 Task: Apply the Brilliance Slider to a city night photo to capture the nightlife.
Action: Mouse moved to (1231, 639)
Screenshot: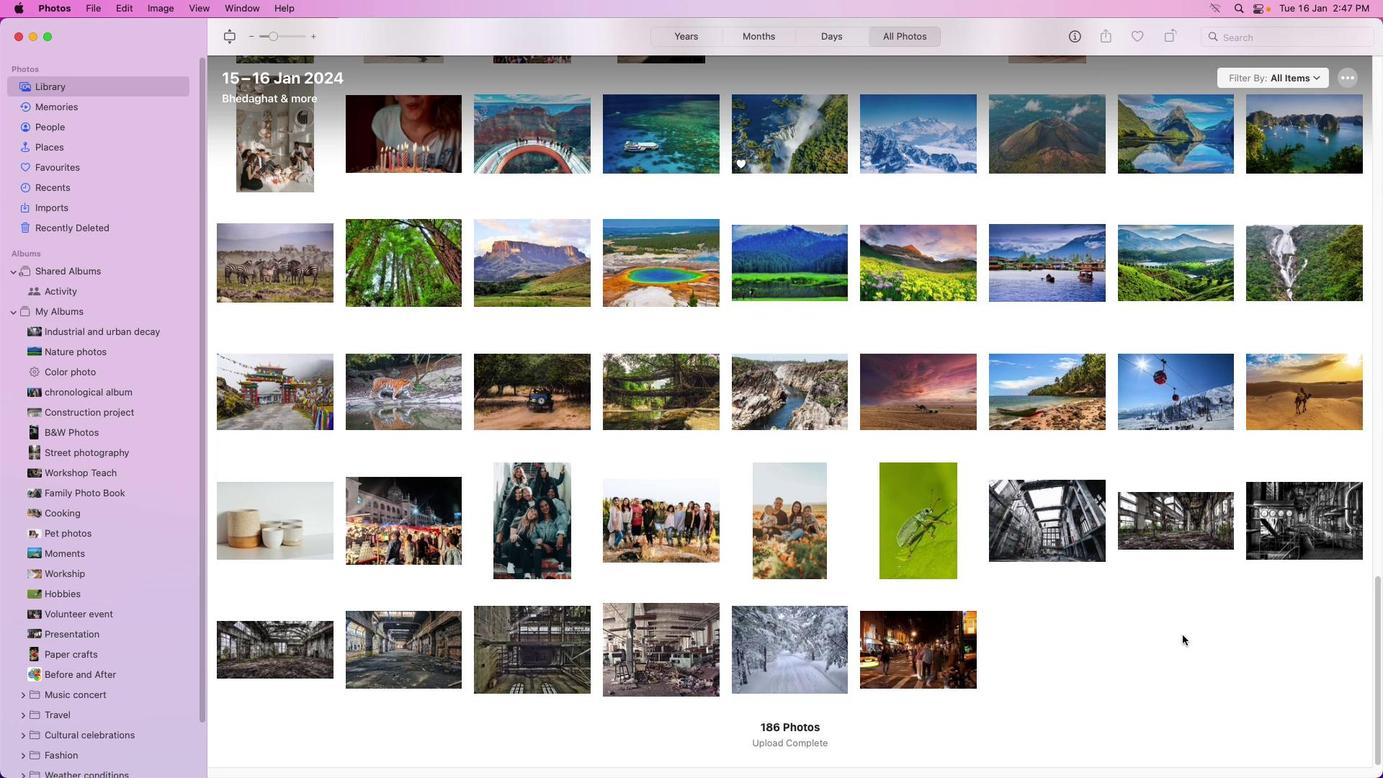 
Action: Mouse pressed left at (1231, 639)
Screenshot: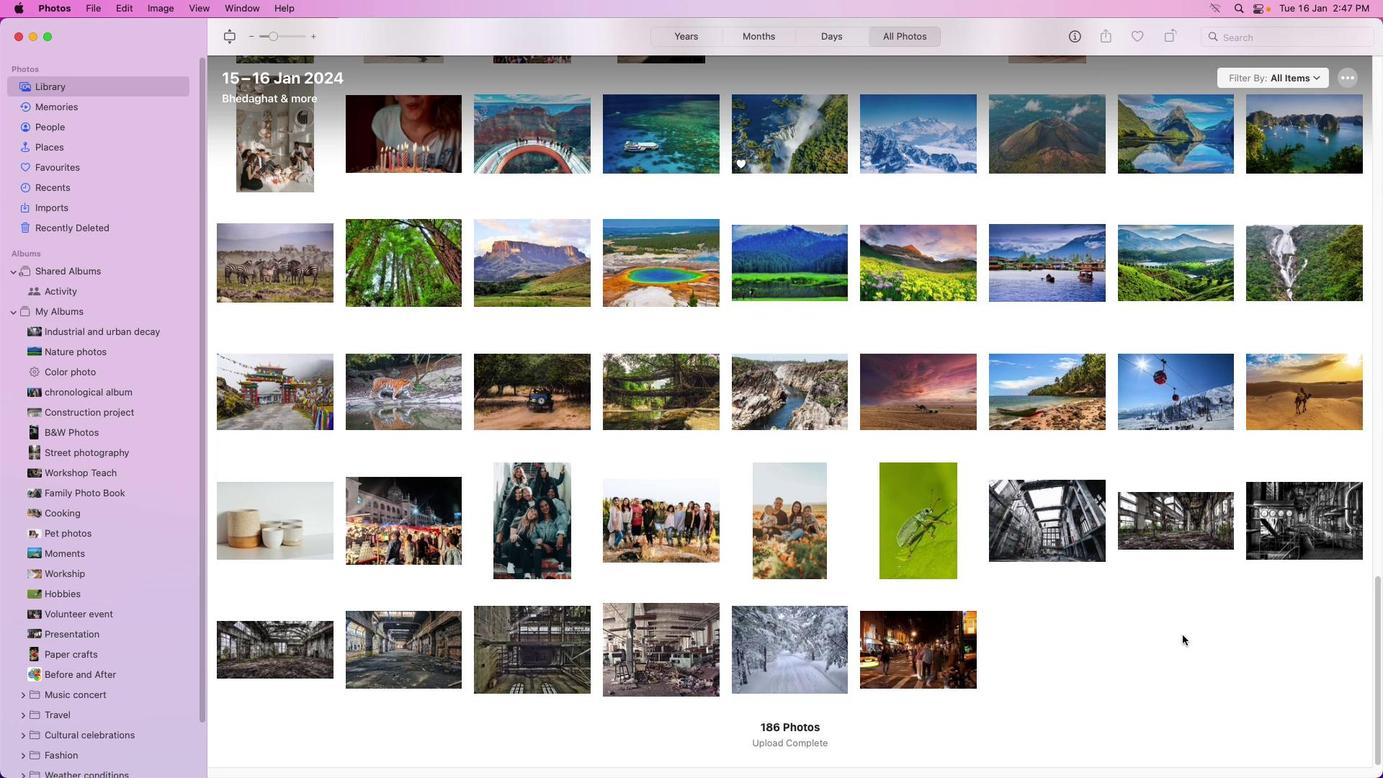 
Action: Mouse moved to (960, 652)
Screenshot: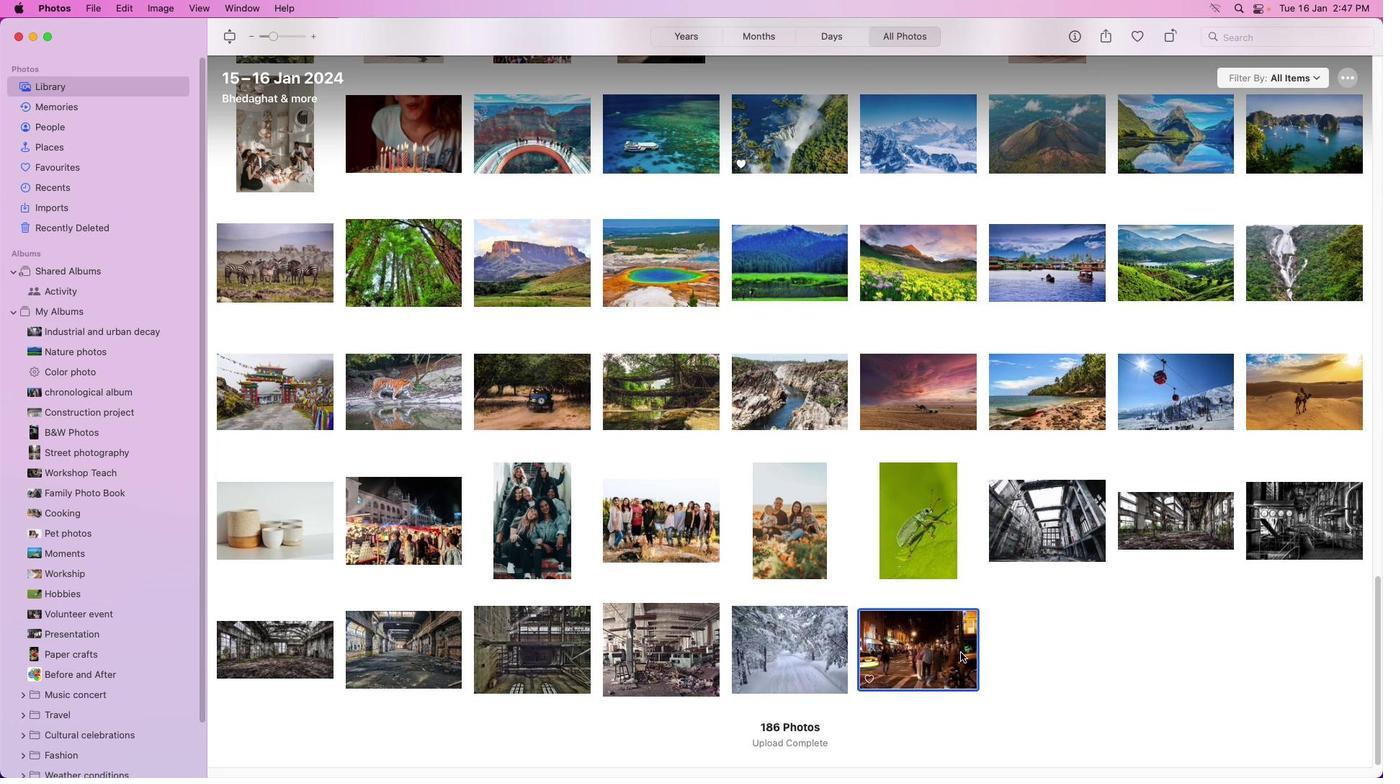 
Action: Mouse pressed left at (960, 652)
Screenshot: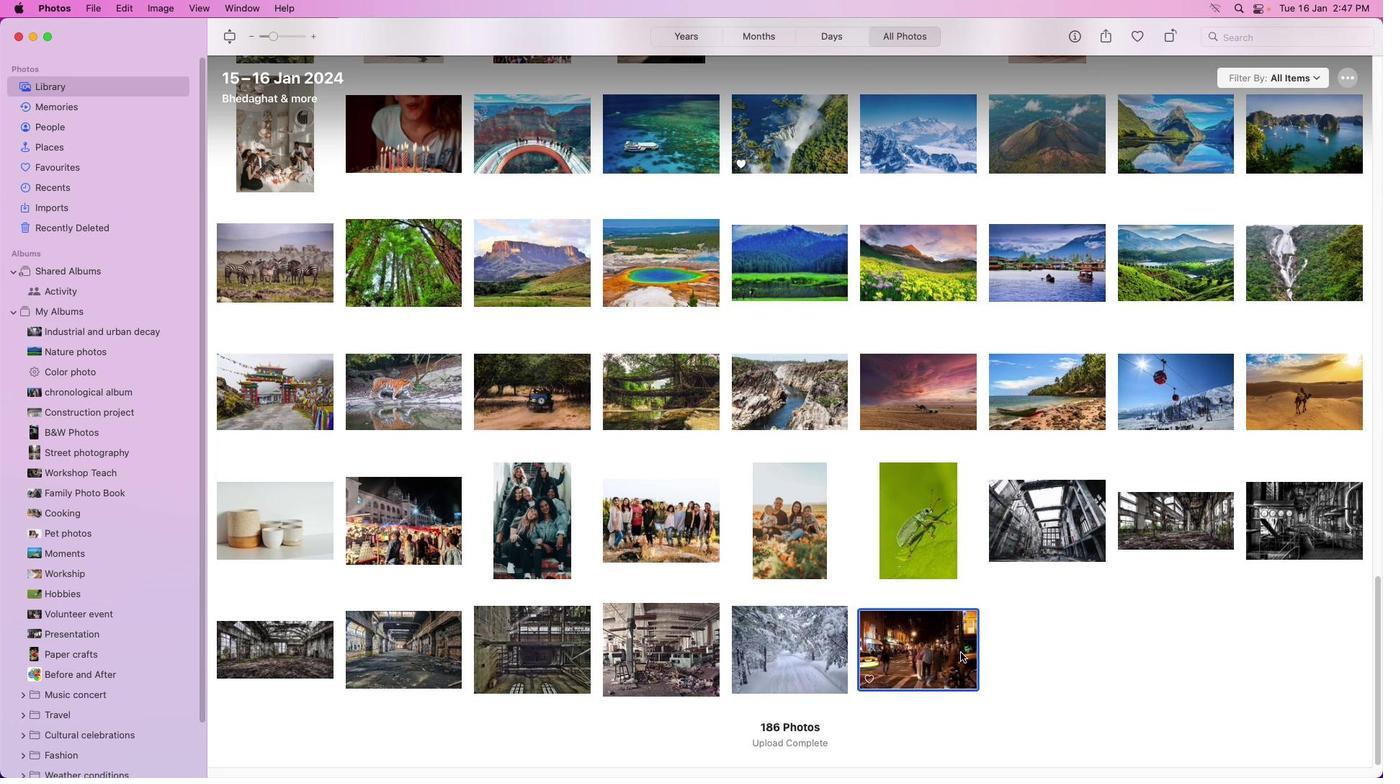 
Action: Mouse pressed left at (960, 652)
Screenshot: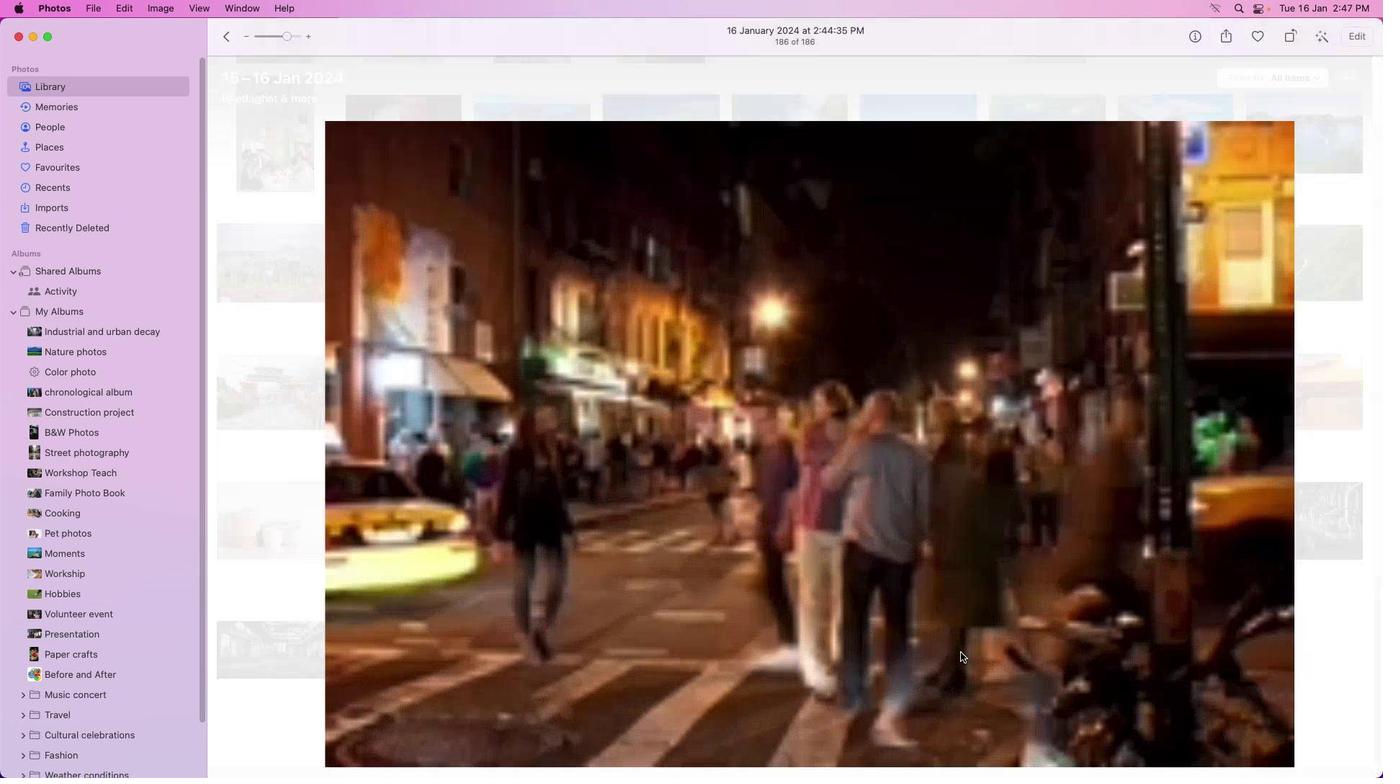 
Action: Mouse pressed left at (960, 652)
Screenshot: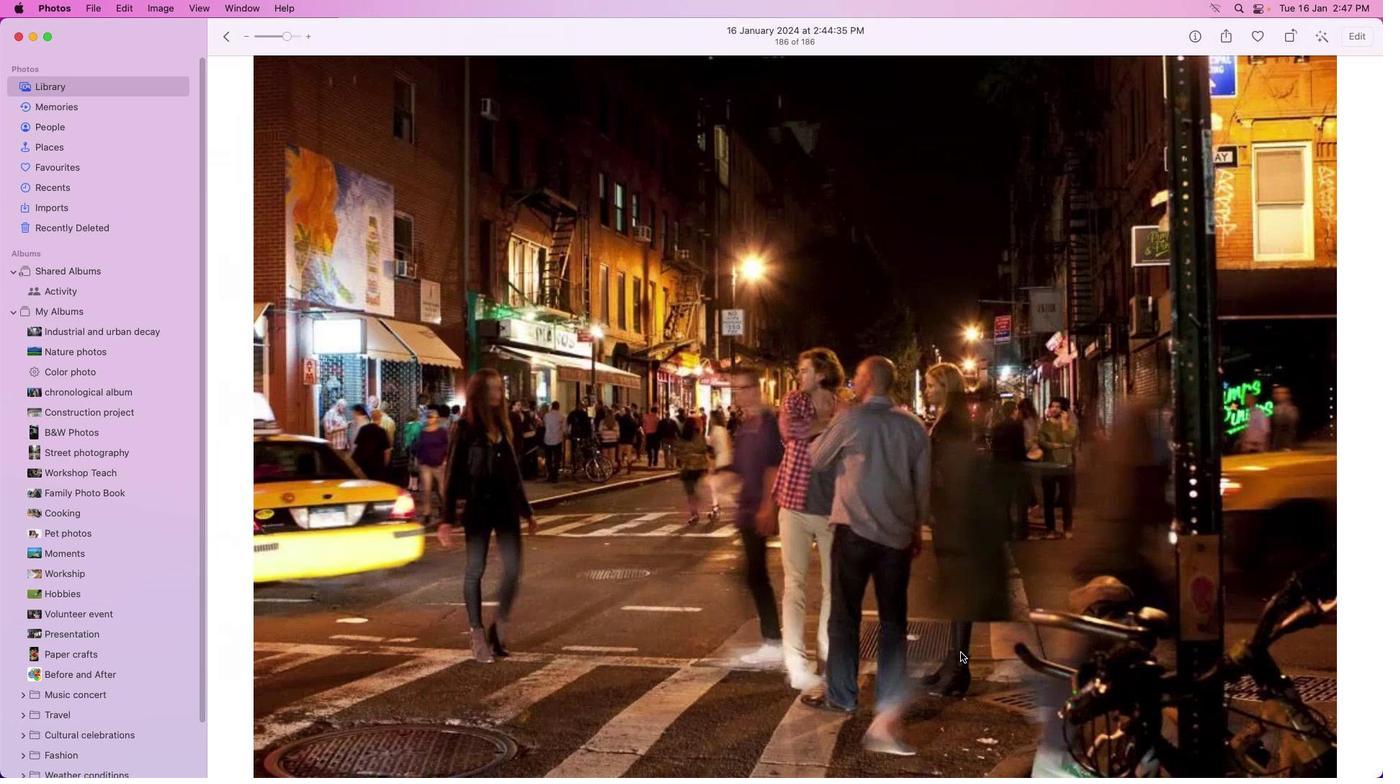 
Action: Mouse moved to (1357, 36)
Screenshot: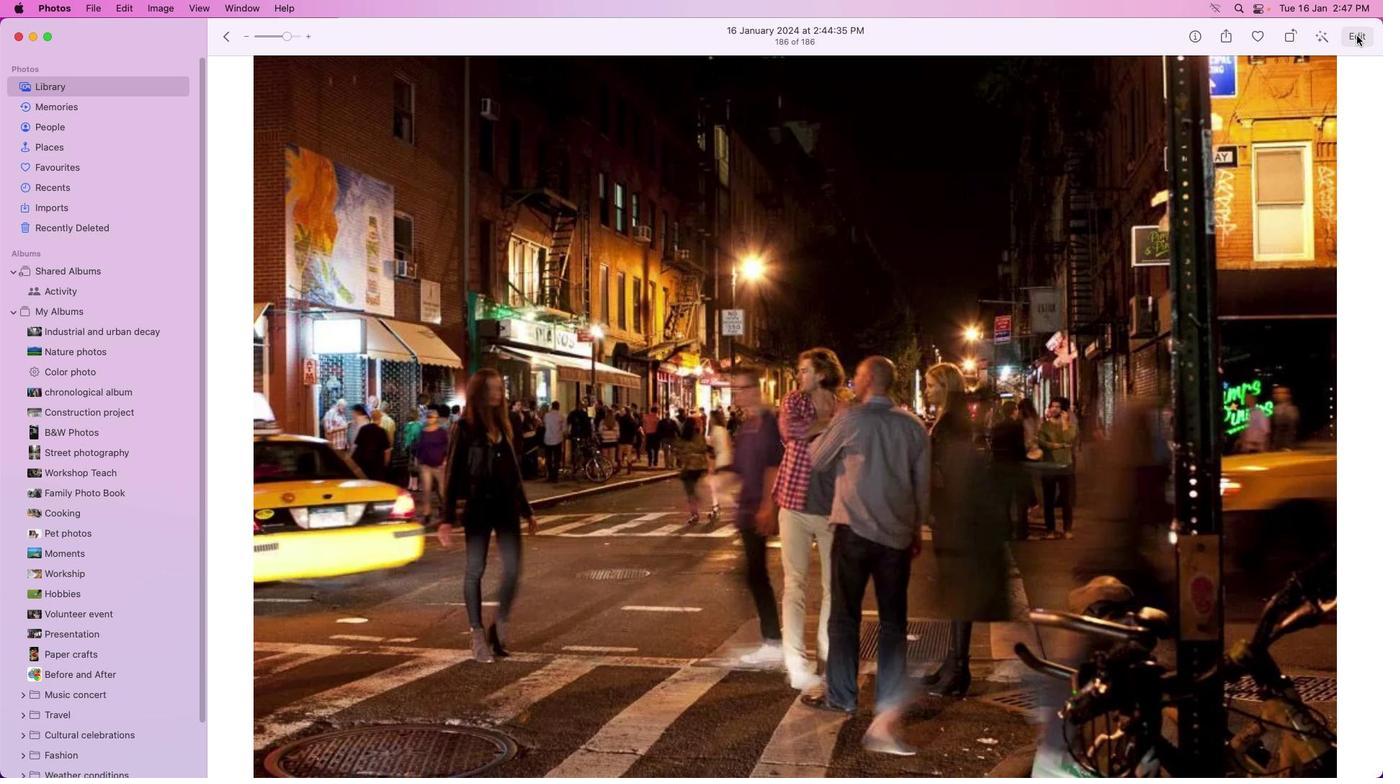 
Action: Mouse pressed left at (1357, 36)
Screenshot: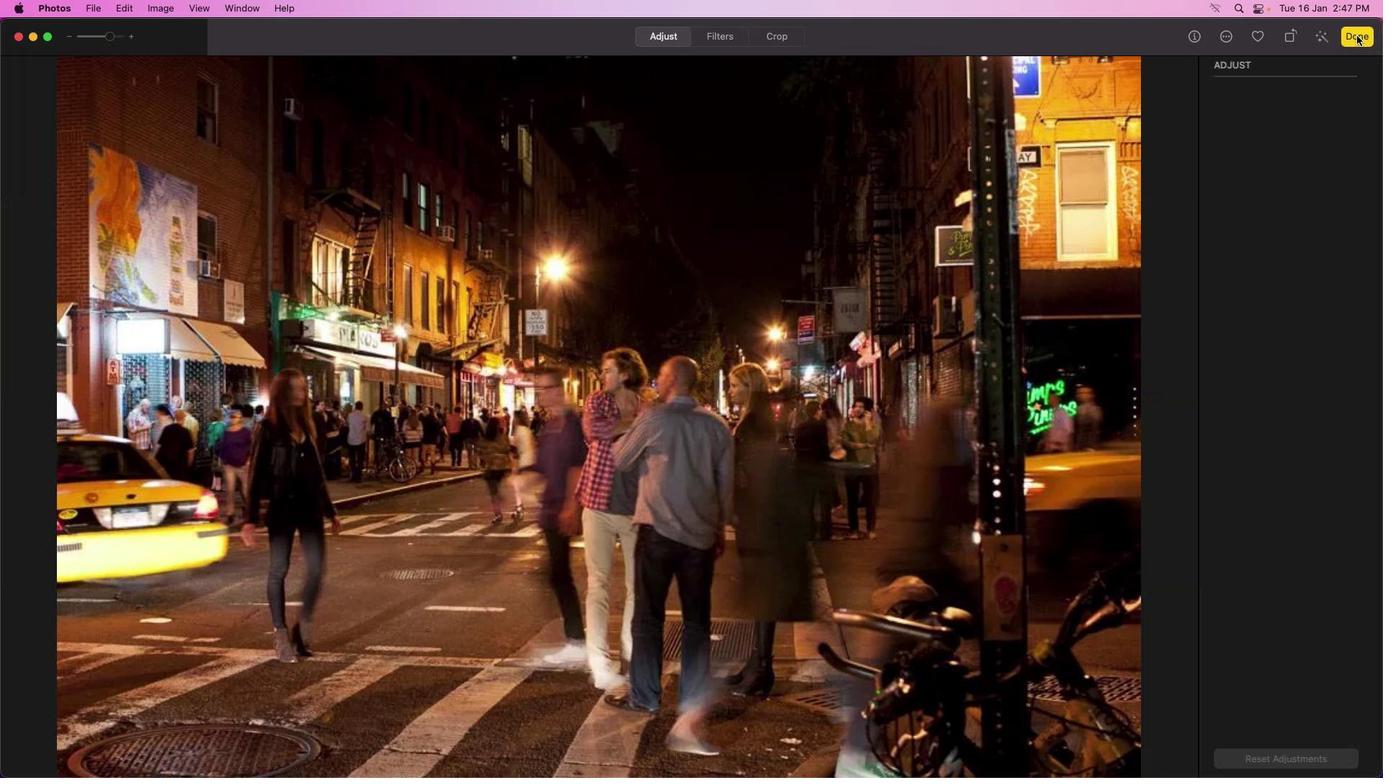 
Action: Mouse moved to (1287, 171)
Screenshot: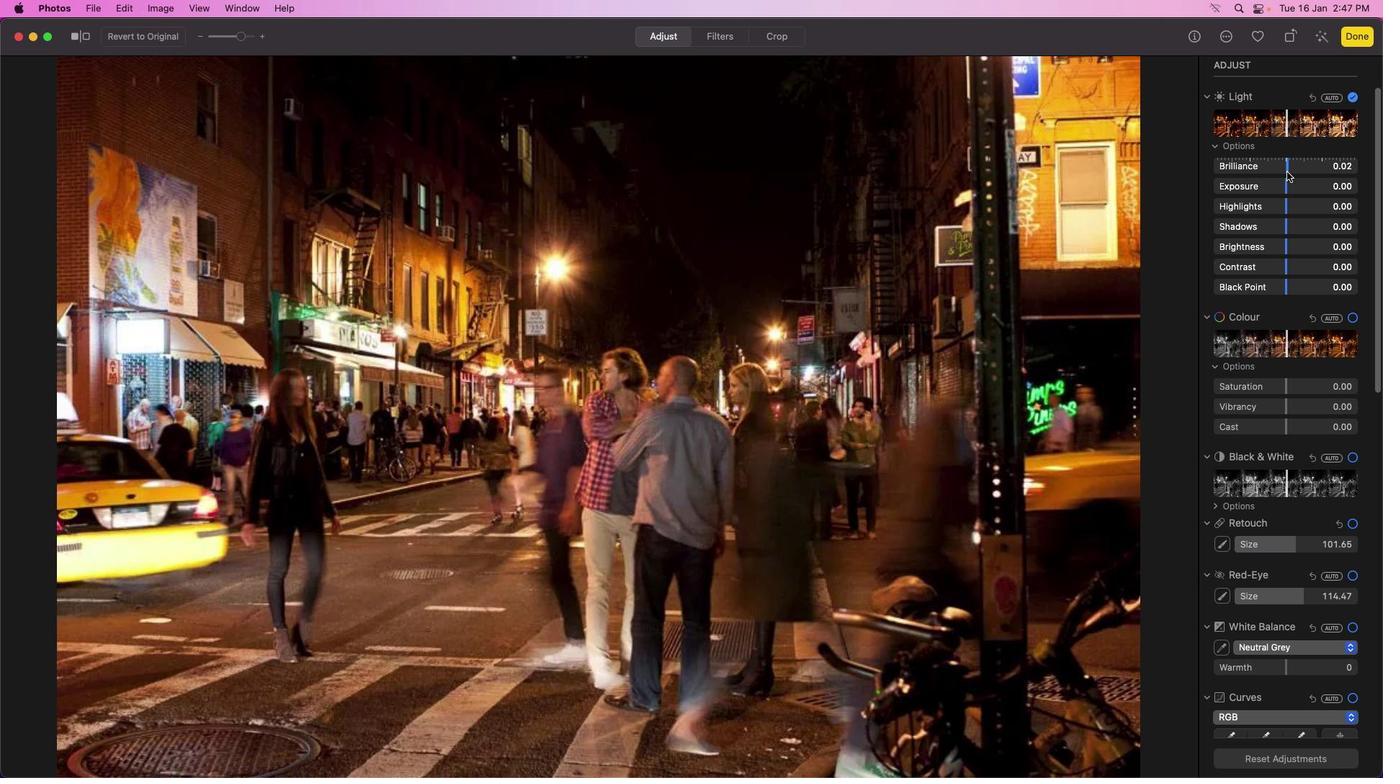 
Action: Mouse pressed left at (1287, 171)
Screenshot: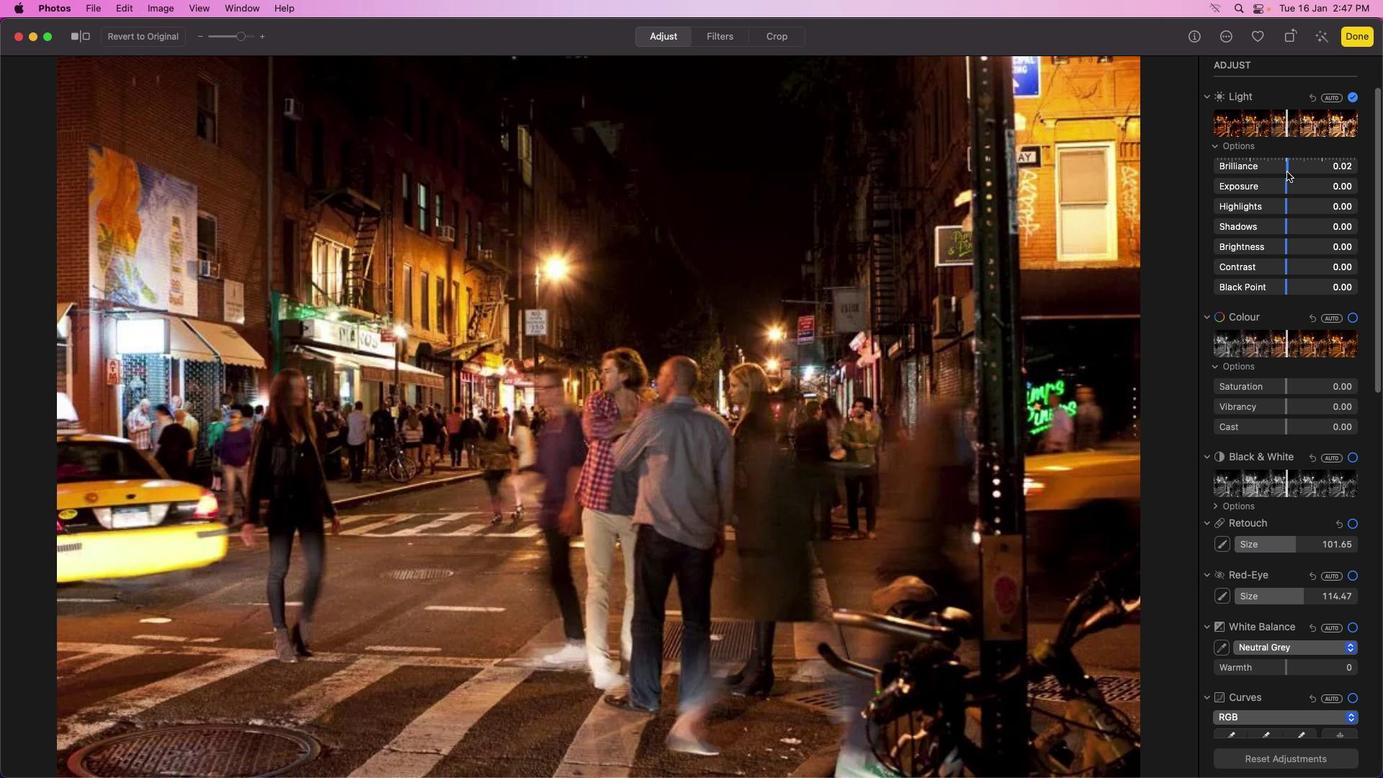 
Action: Mouse moved to (1294, 192)
Screenshot: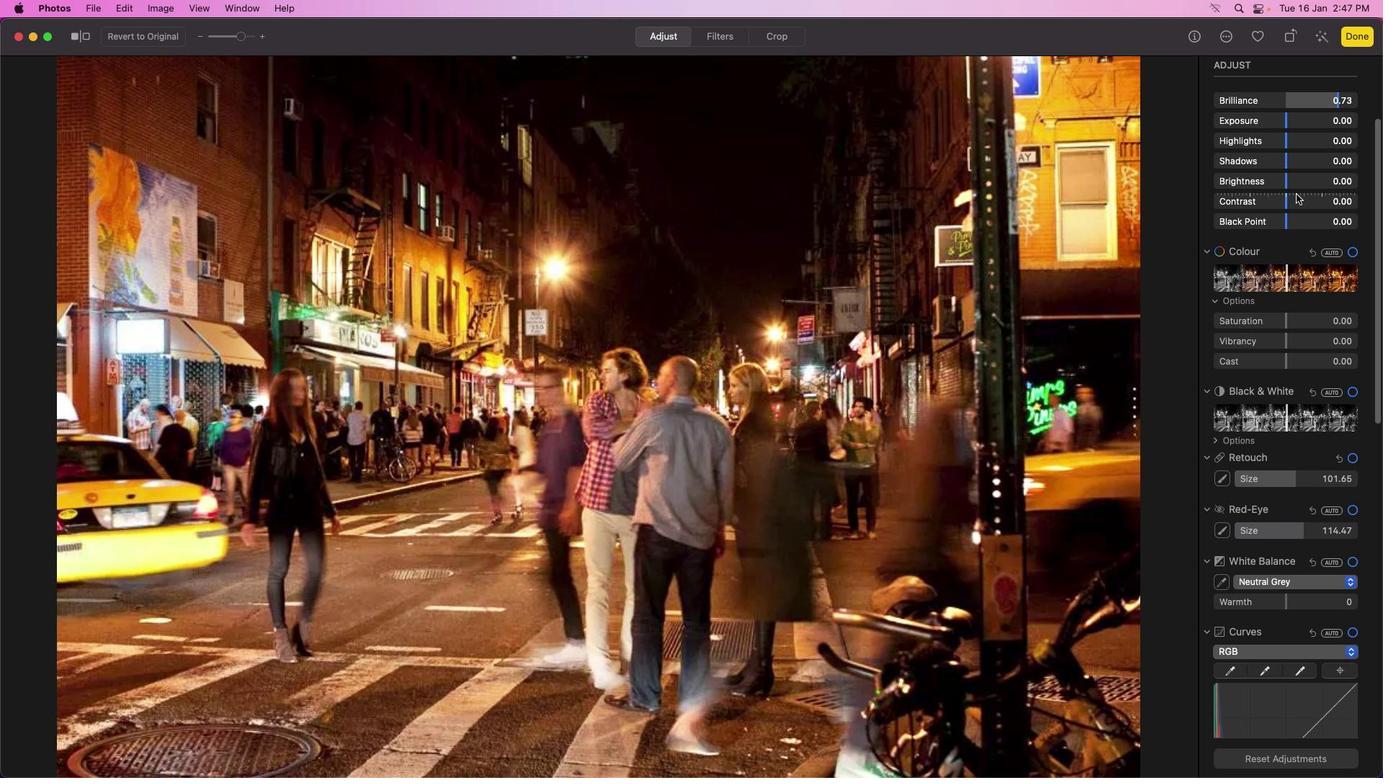 
Action: Mouse scrolled (1294, 192) with delta (0, 0)
Screenshot: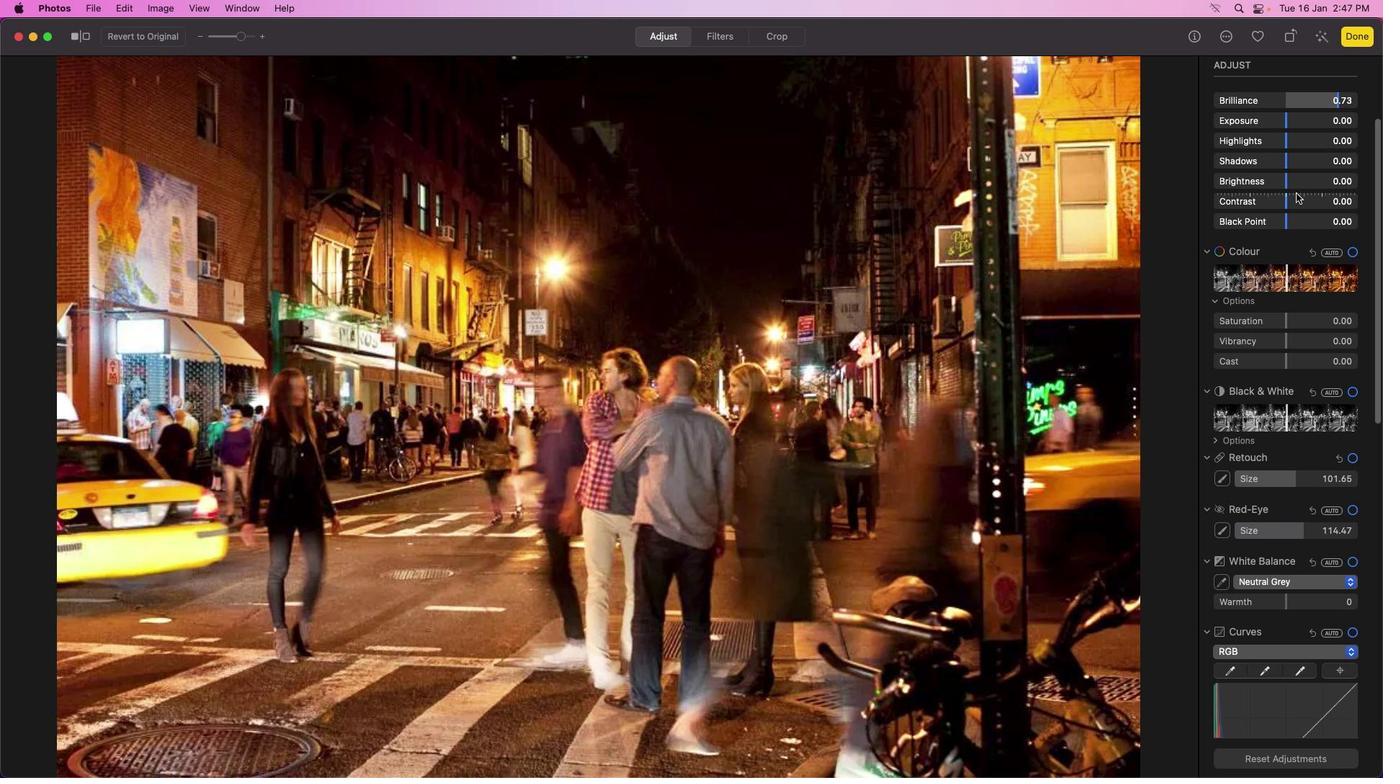 
Action: Mouse moved to (1295, 192)
Screenshot: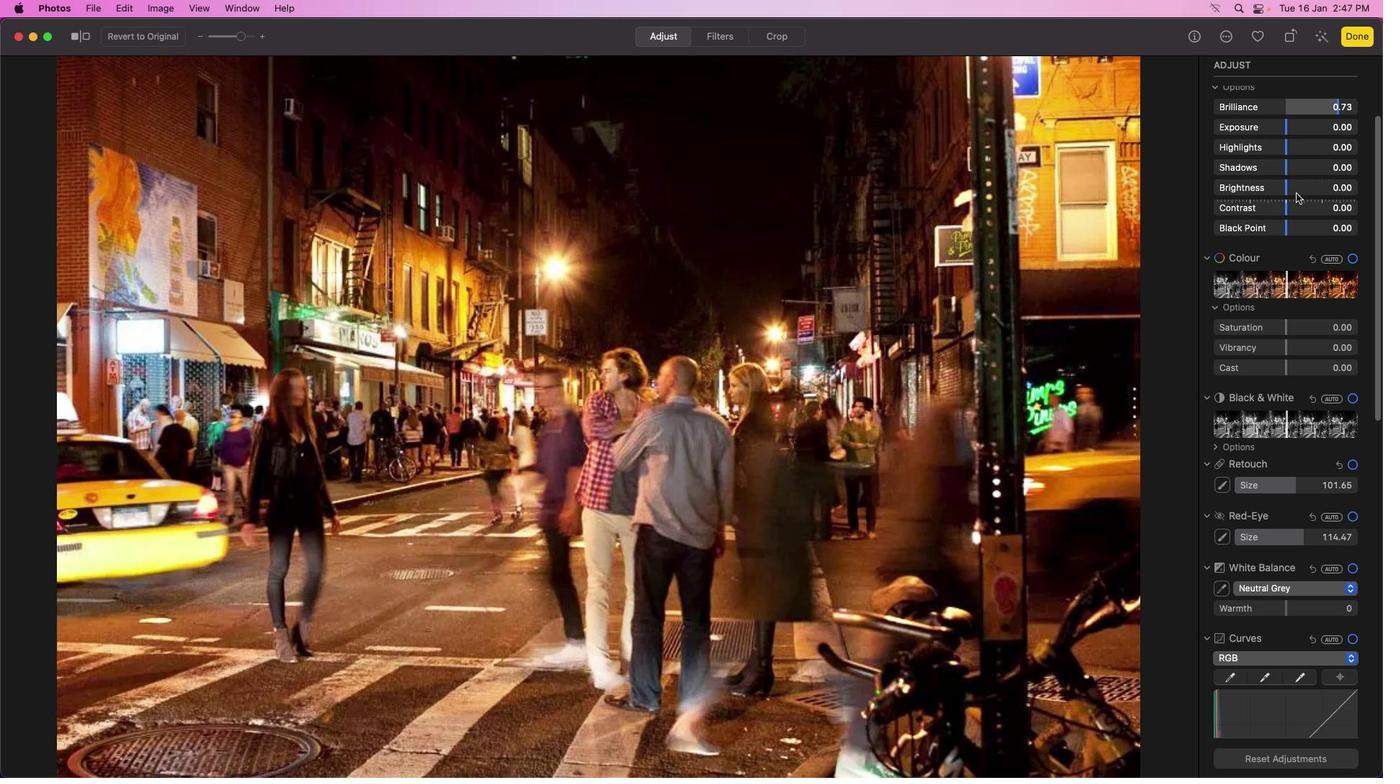 
Action: Mouse scrolled (1295, 192) with delta (0, 0)
Screenshot: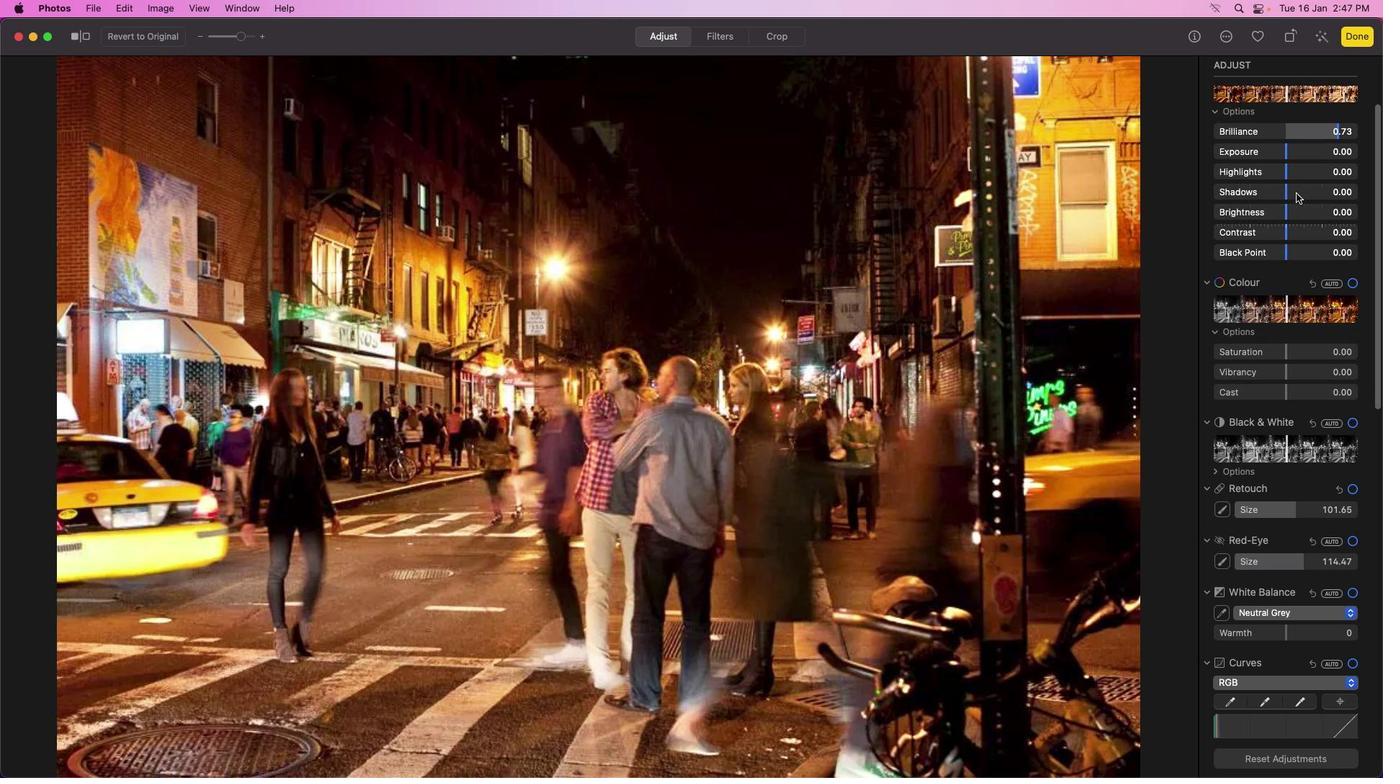
Action: Mouse moved to (1296, 193)
Screenshot: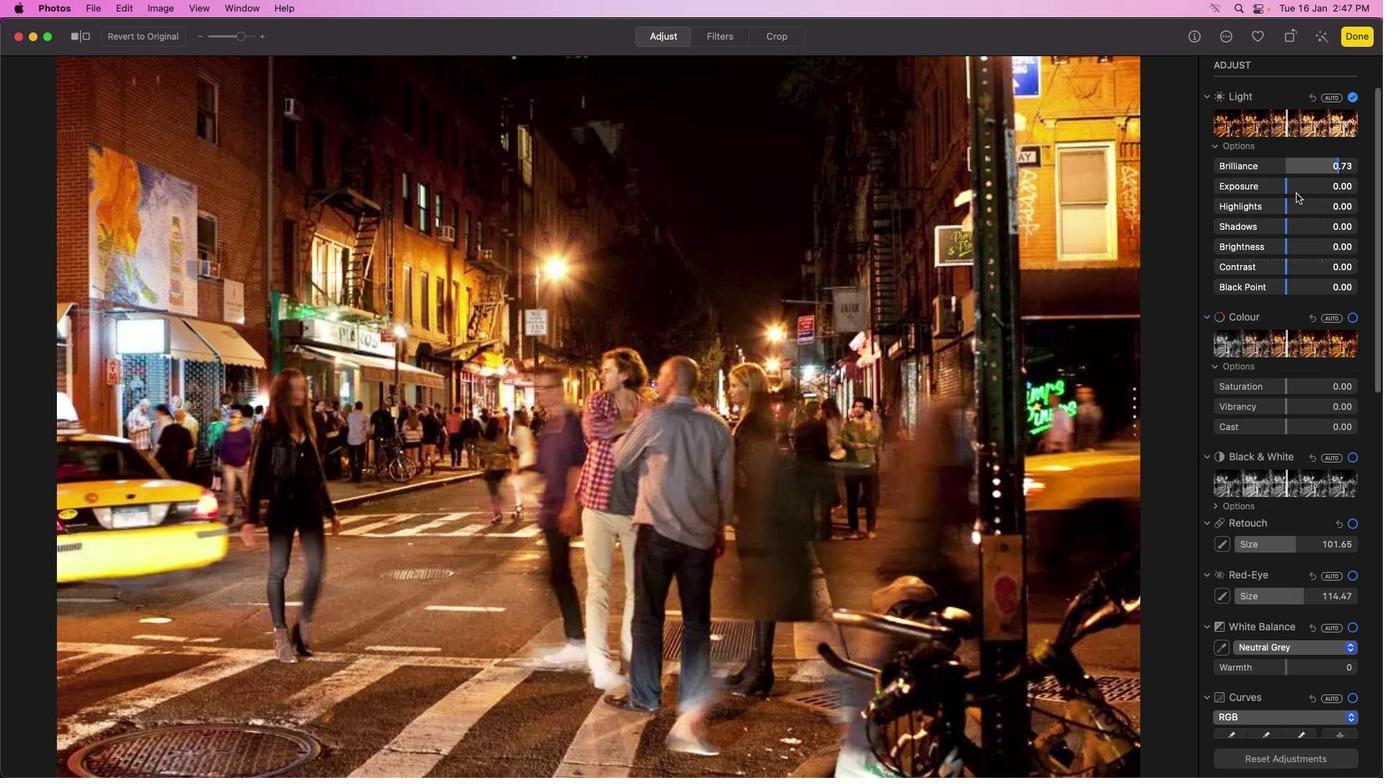 
Action: Mouse scrolled (1296, 193) with delta (0, 0)
Screenshot: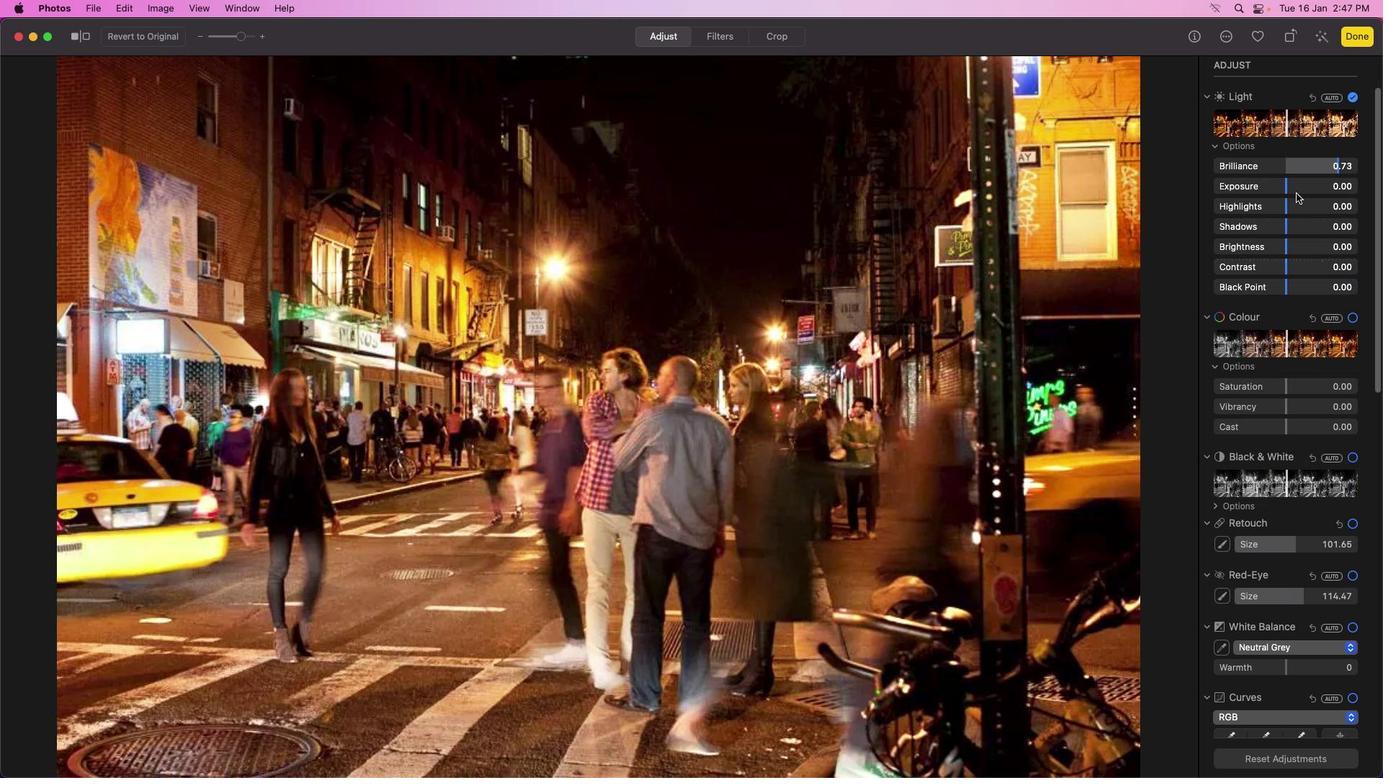 
Action: Mouse moved to (1296, 193)
Screenshot: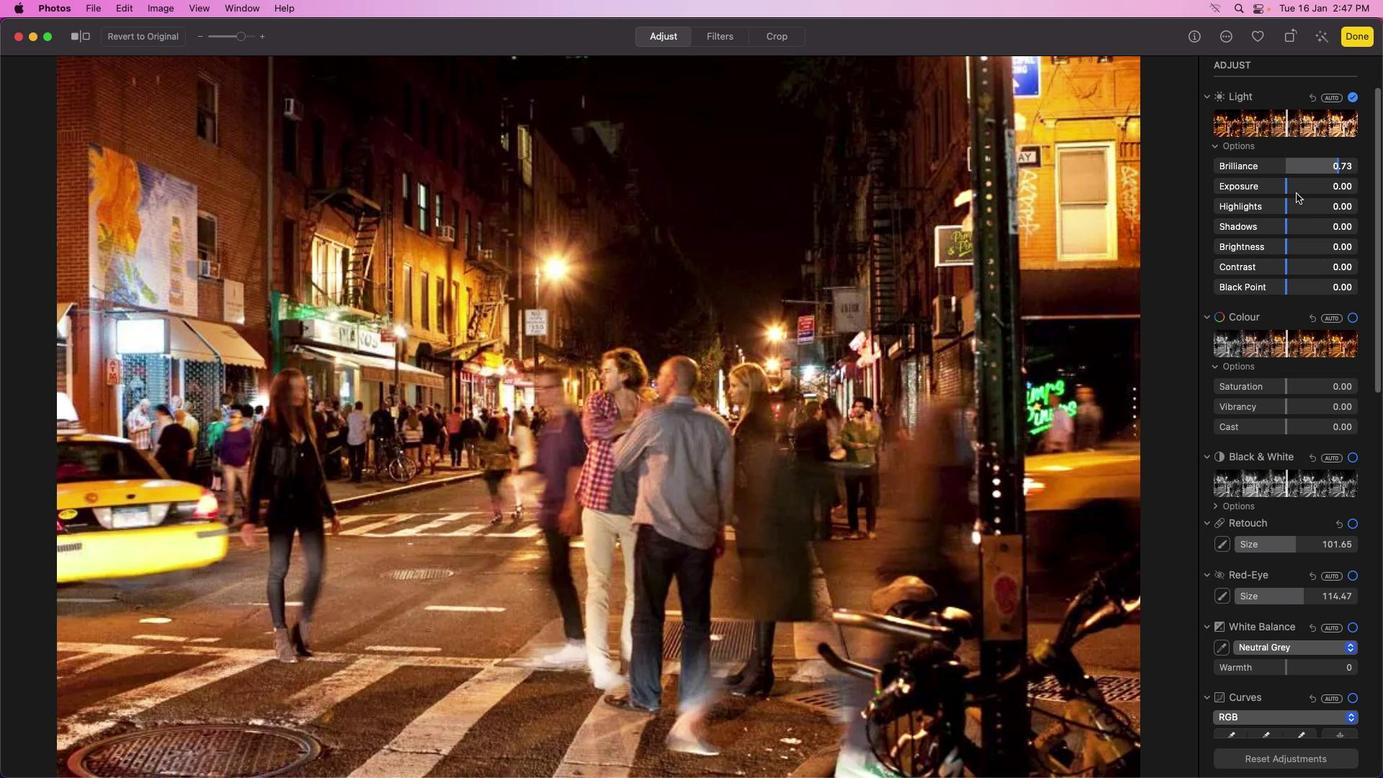 
Action: Mouse scrolled (1296, 193) with delta (0, 0)
Screenshot: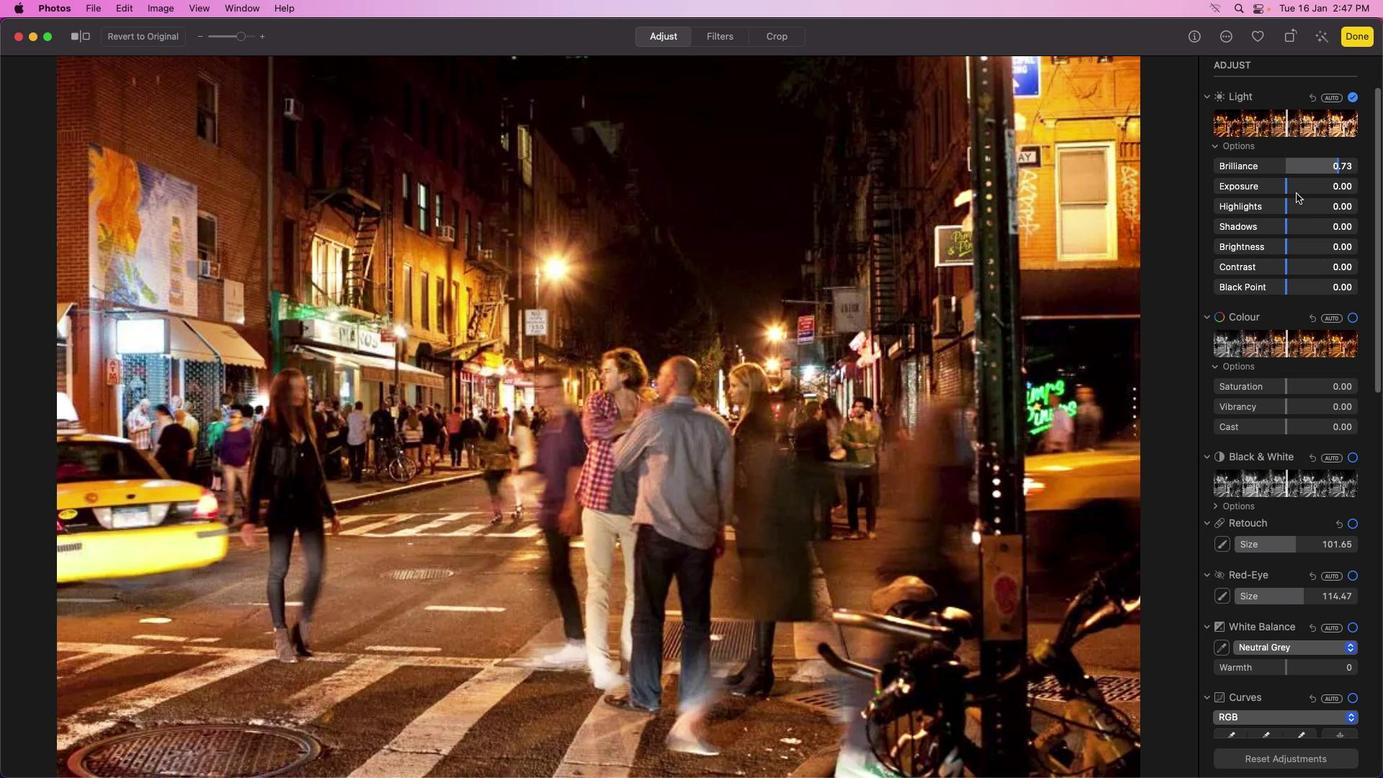 
Action: Mouse moved to (1296, 193)
Screenshot: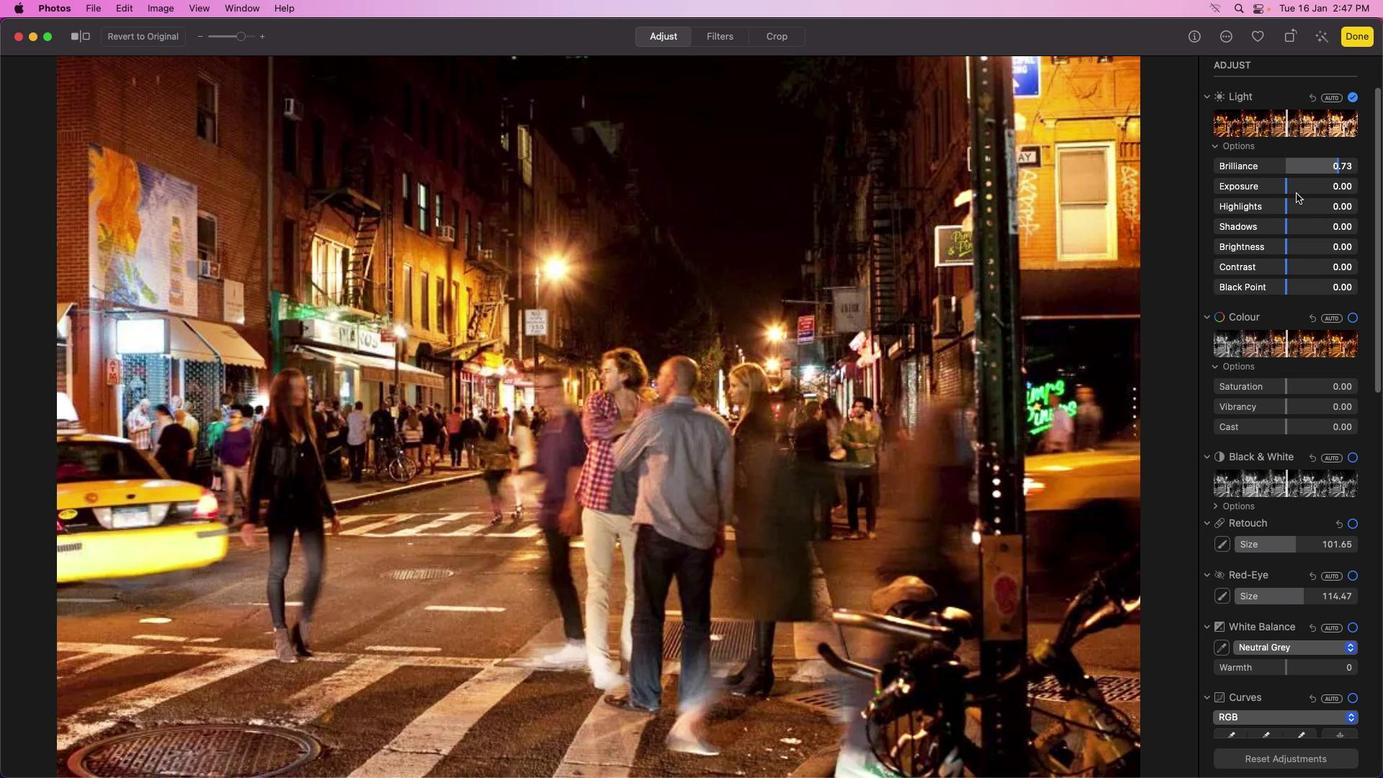 
Action: Mouse scrolled (1296, 193) with delta (0, -1)
Screenshot: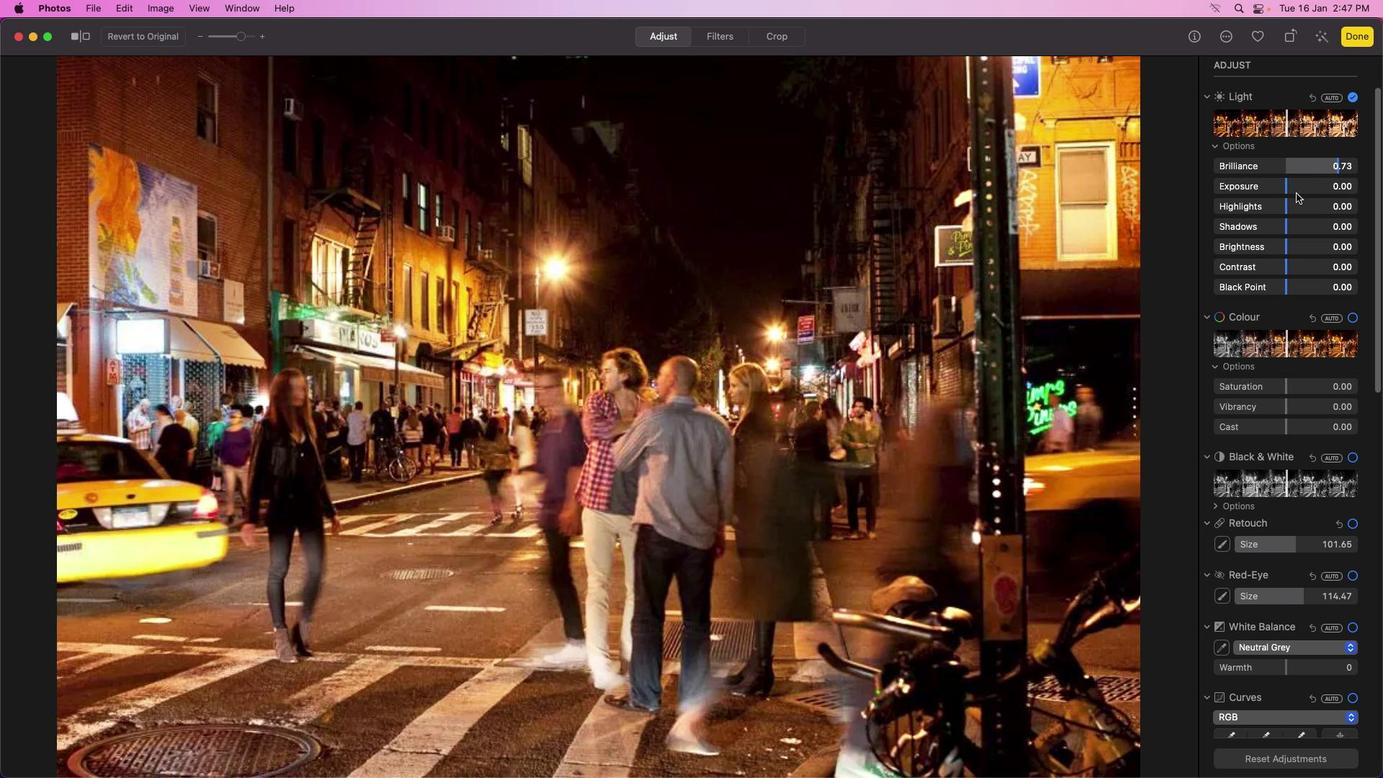 
Action: Mouse moved to (1296, 194)
Screenshot: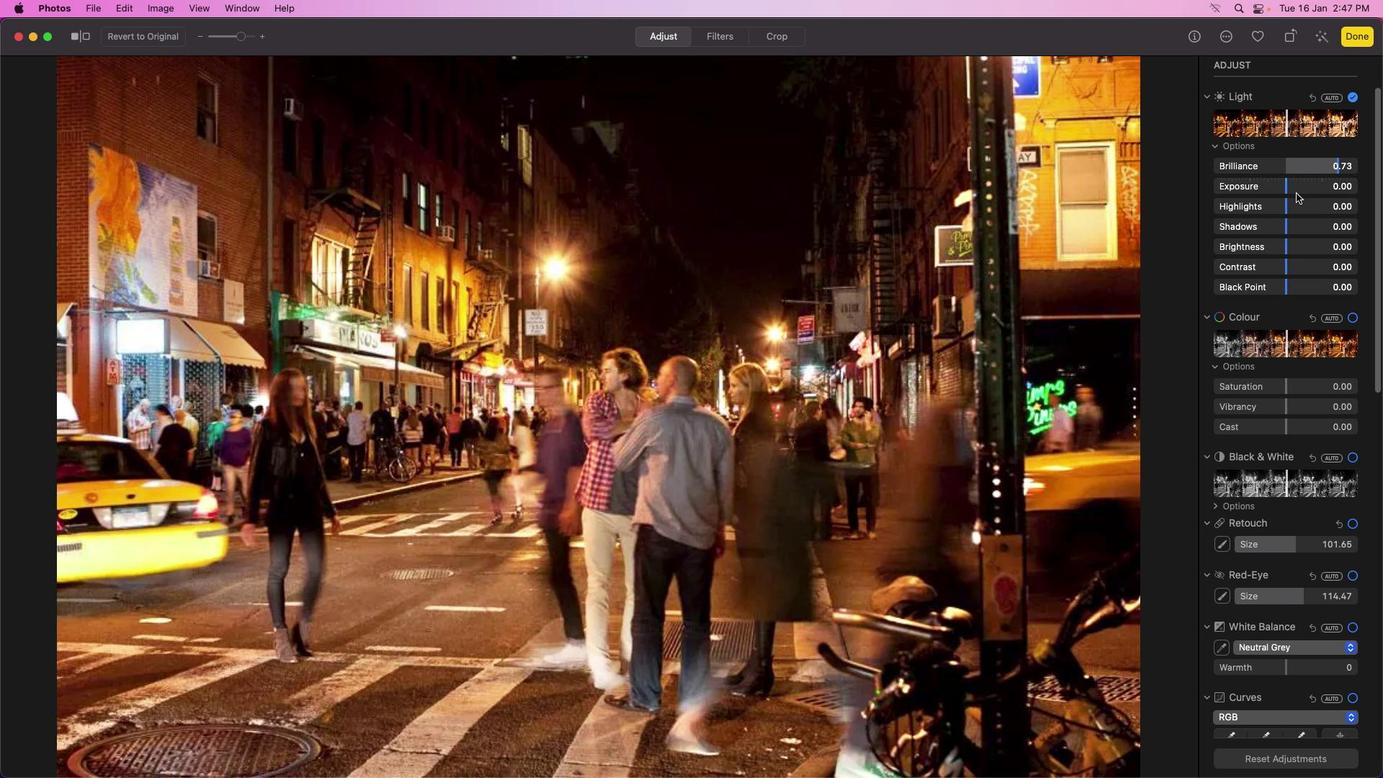 
Action: Mouse scrolled (1296, 194) with delta (0, -2)
Screenshot: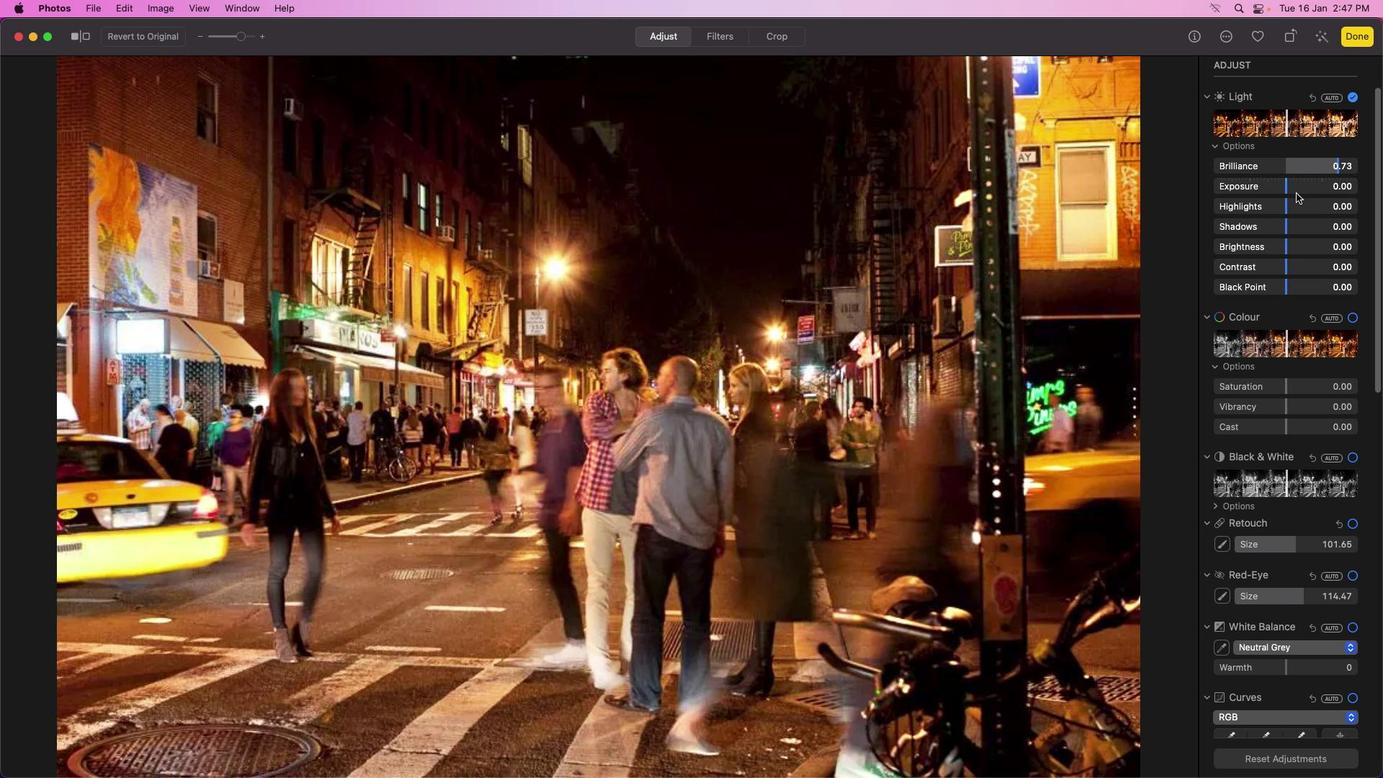 
Action: Mouse moved to (1296, 193)
Screenshot: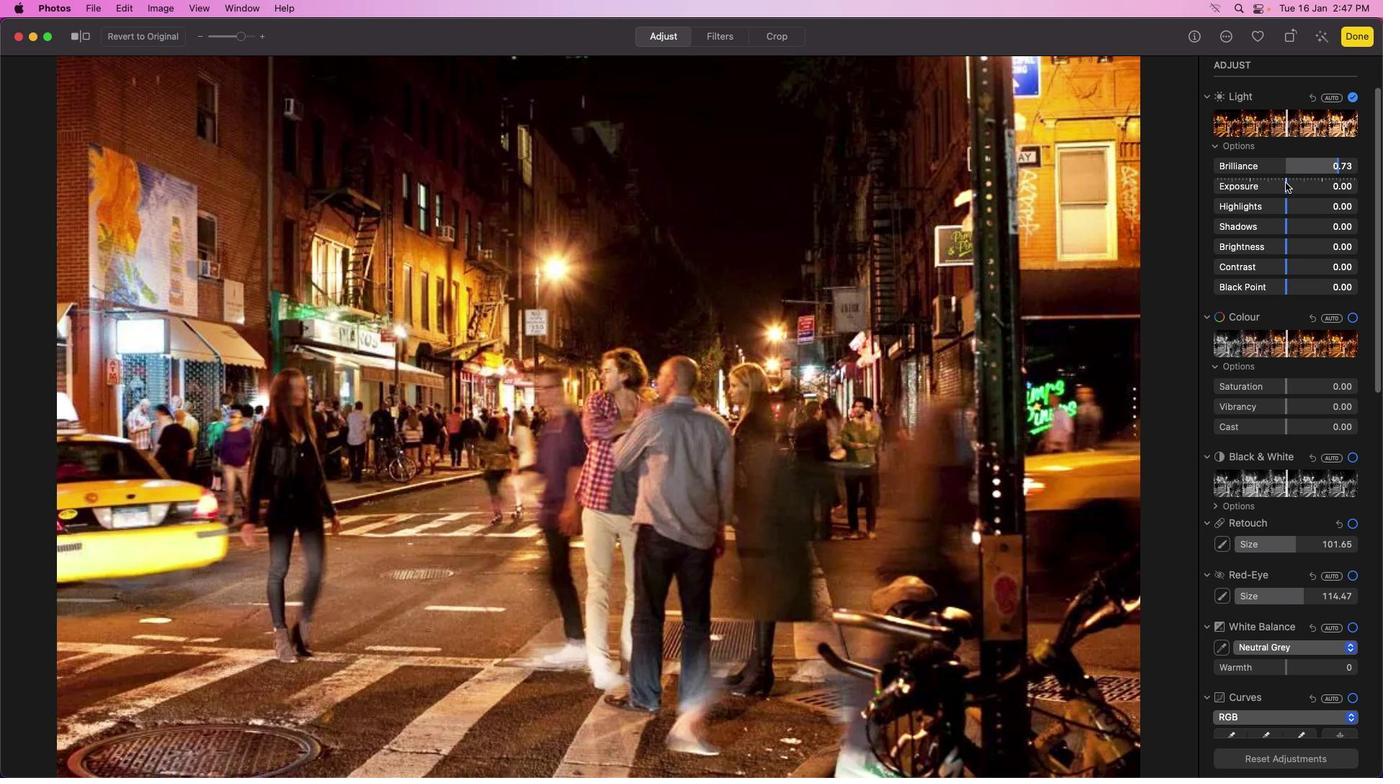 
Action: Mouse scrolled (1296, 193) with delta (0, 0)
Screenshot: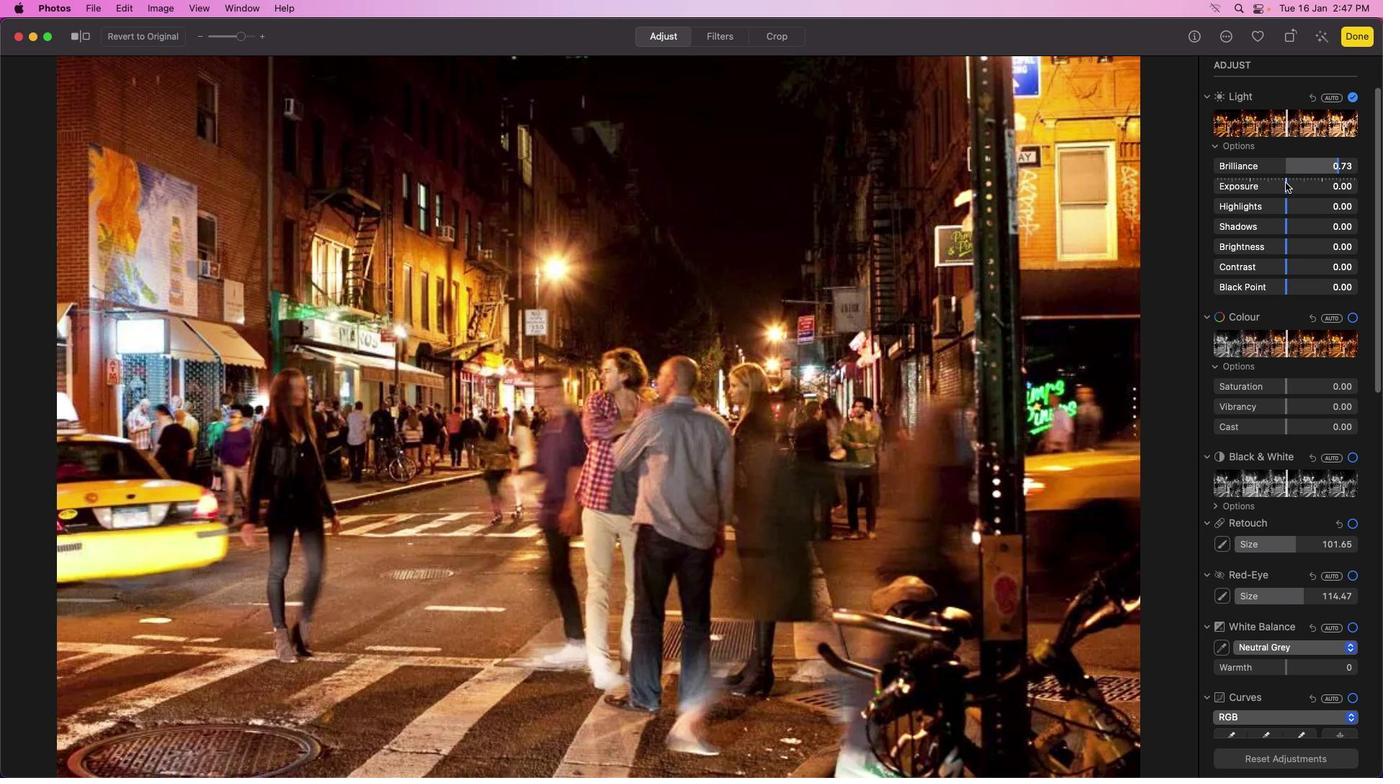 
Action: Mouse moved to (1296, 193)
Screenshot: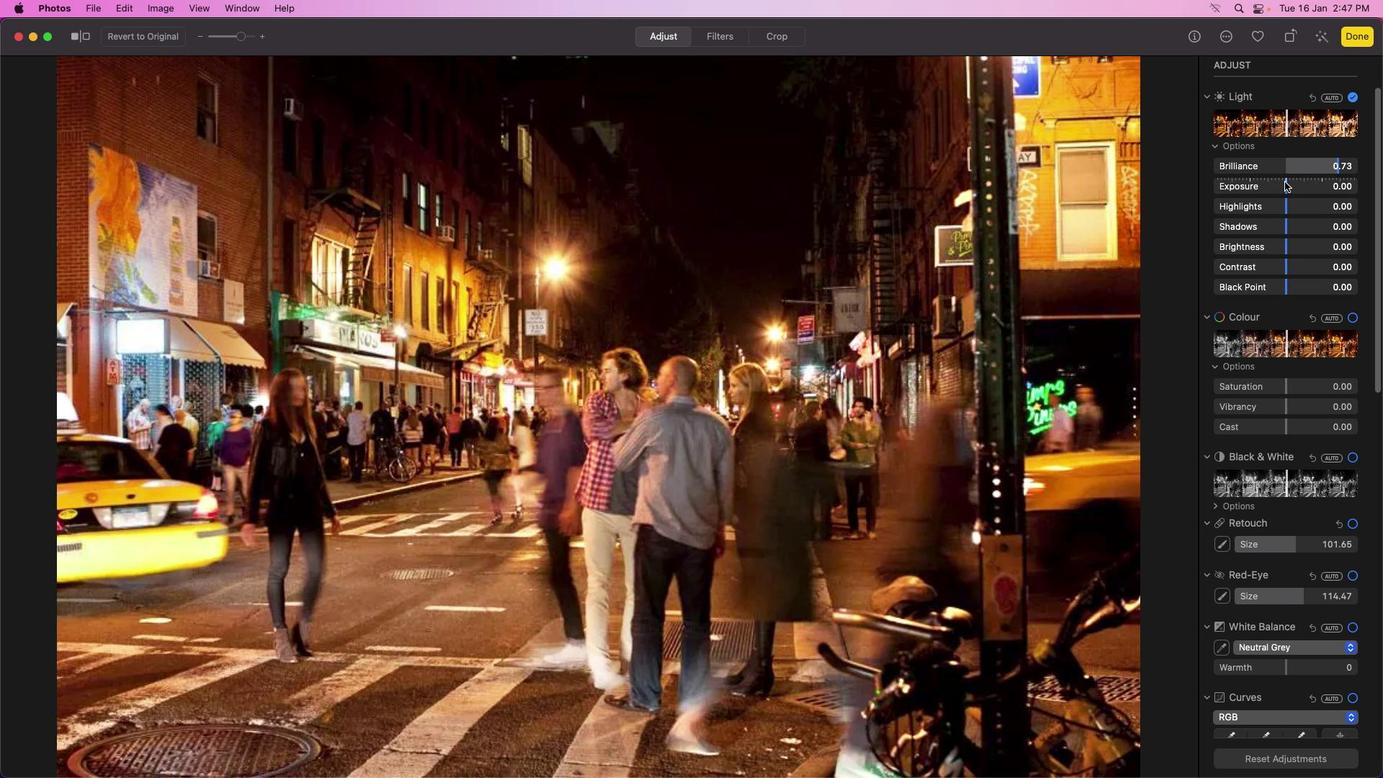 
Action: Mouse scrolled (1296, 193) with delta (0, 0)
Screenshot: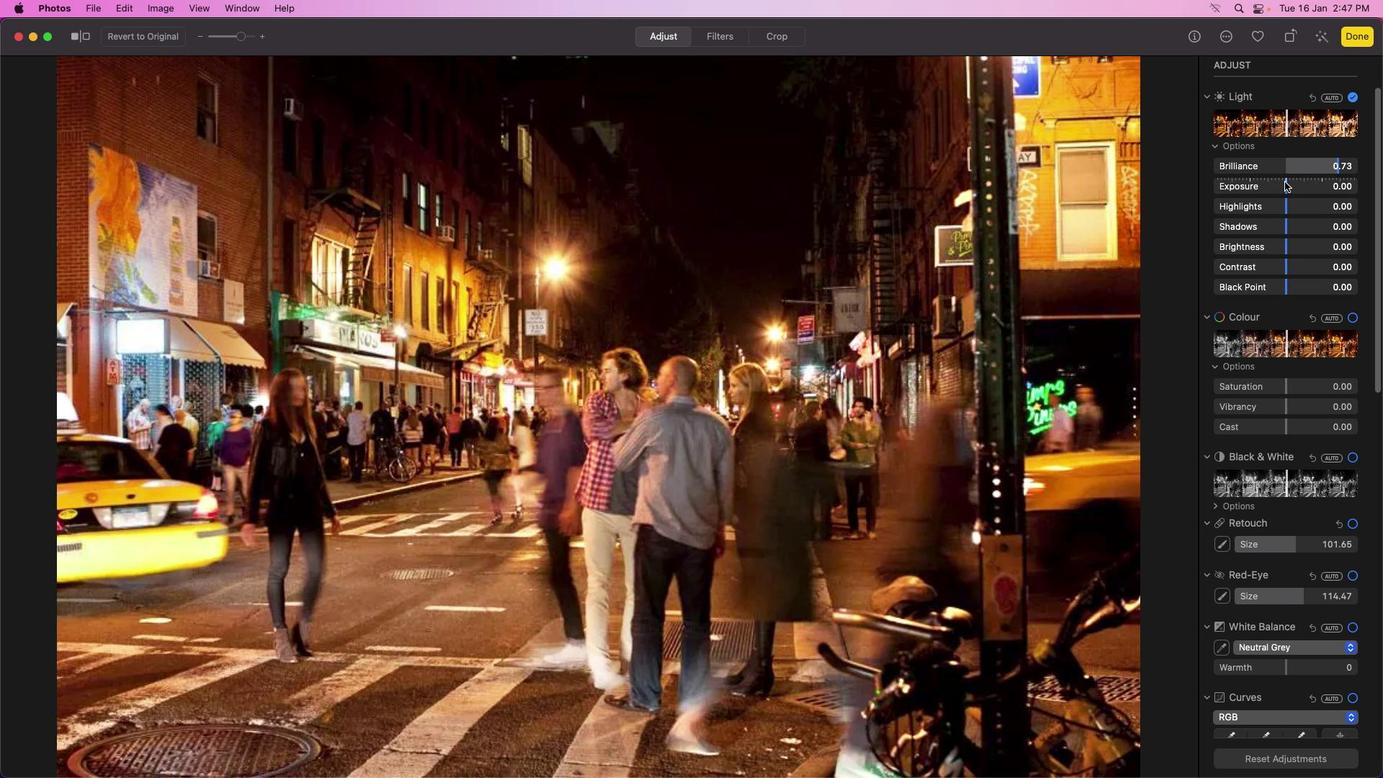 
Action: Mouse moved to (1296, 193)
Screenshot: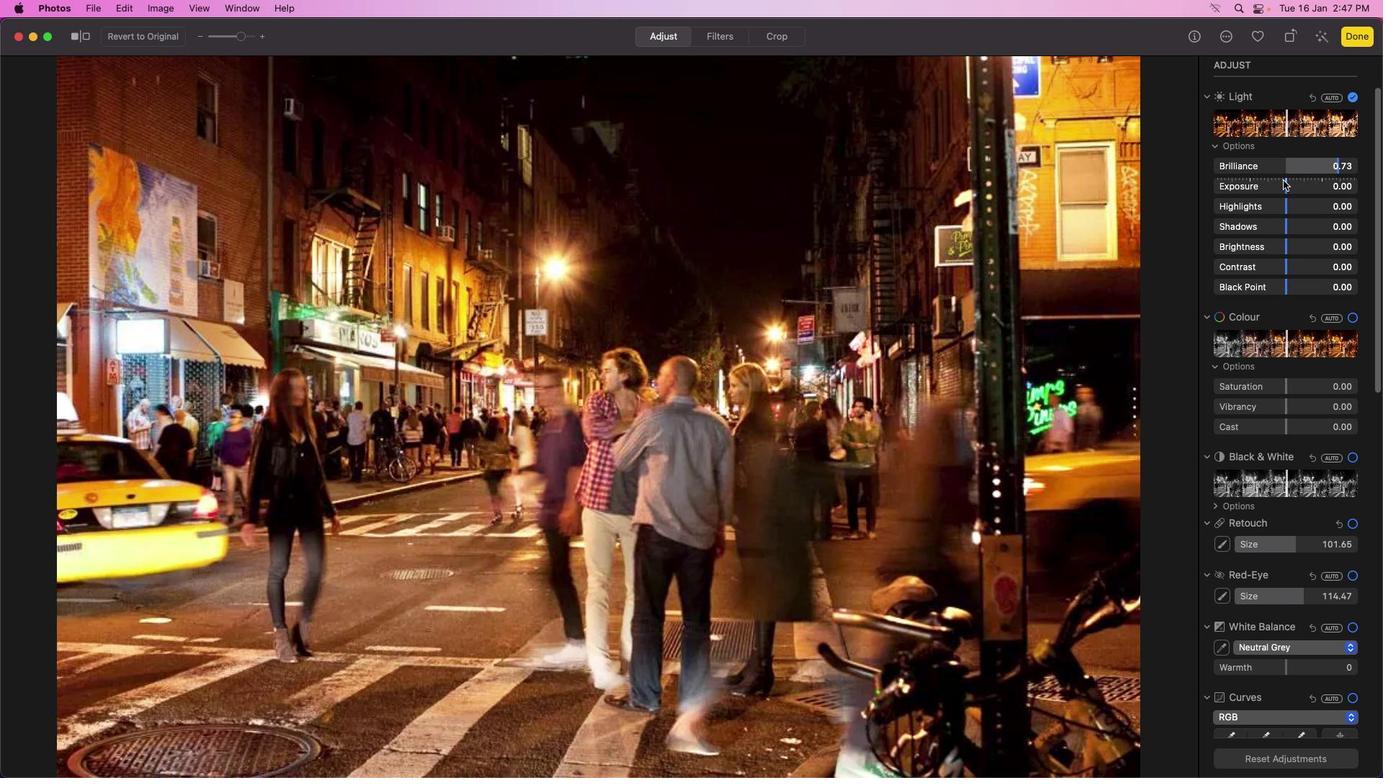 
Action: Mouse scrolled (1296, 193) with delta (0, 2)
Screenshot: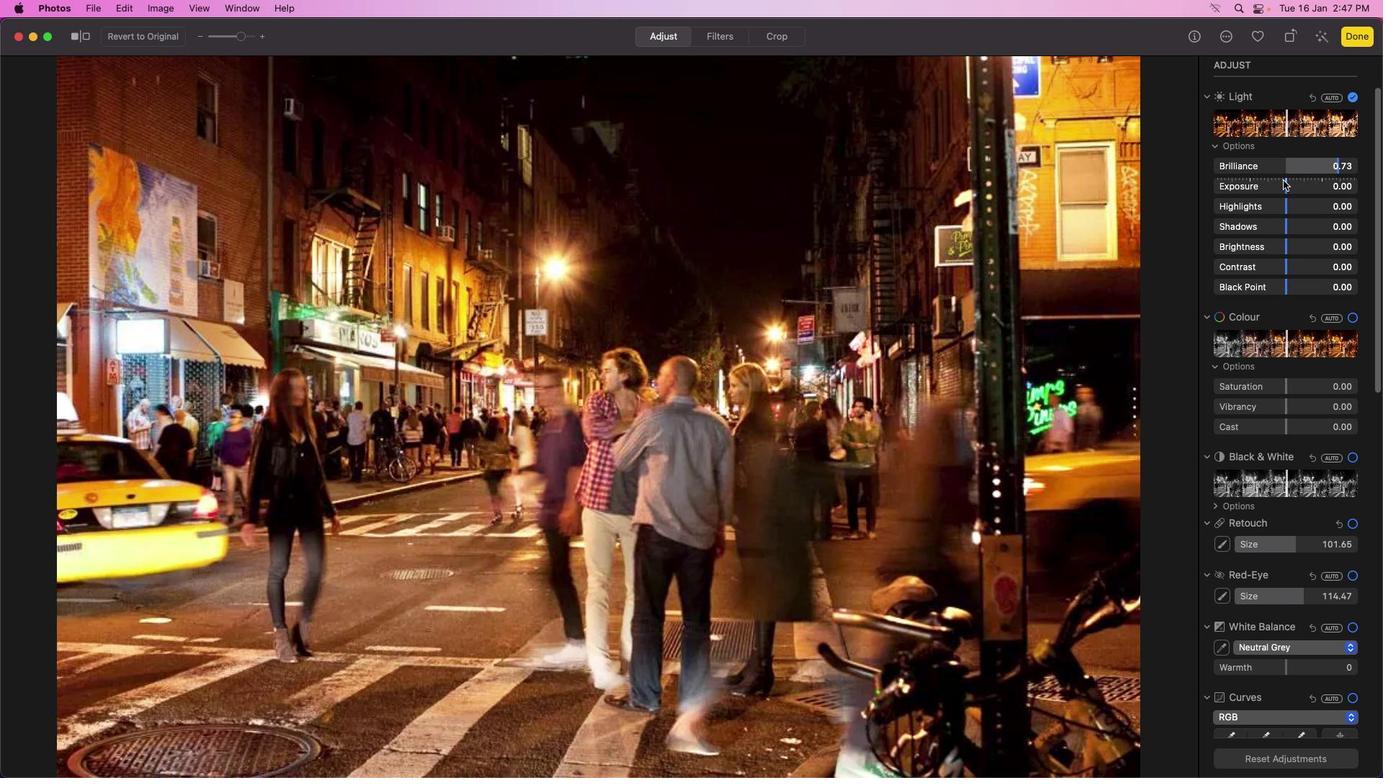 
Action: Mouse scrolled (1296, 193) with delta (0, 3)
Screenshot: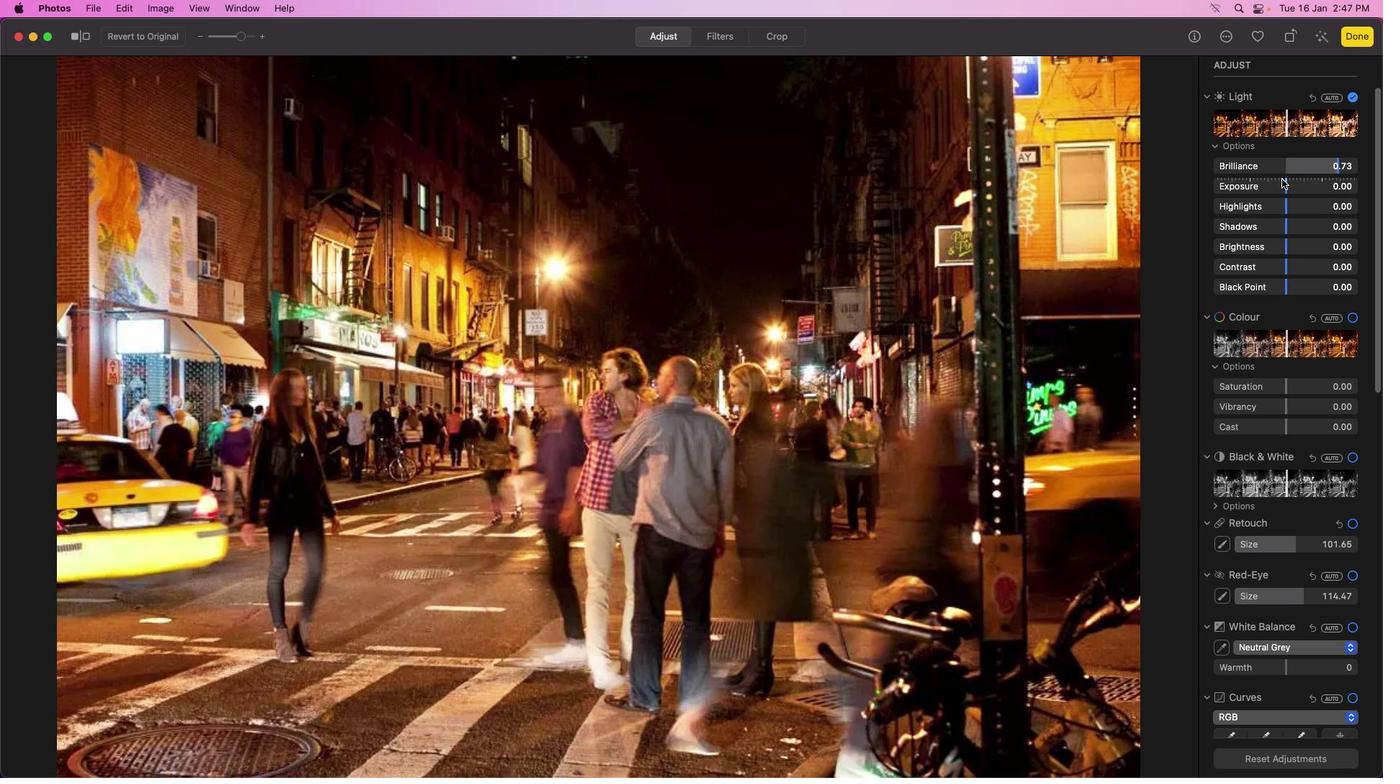 
Action: Mouse scrolled (1296, 193) with delta (0, 3)
Screenshot: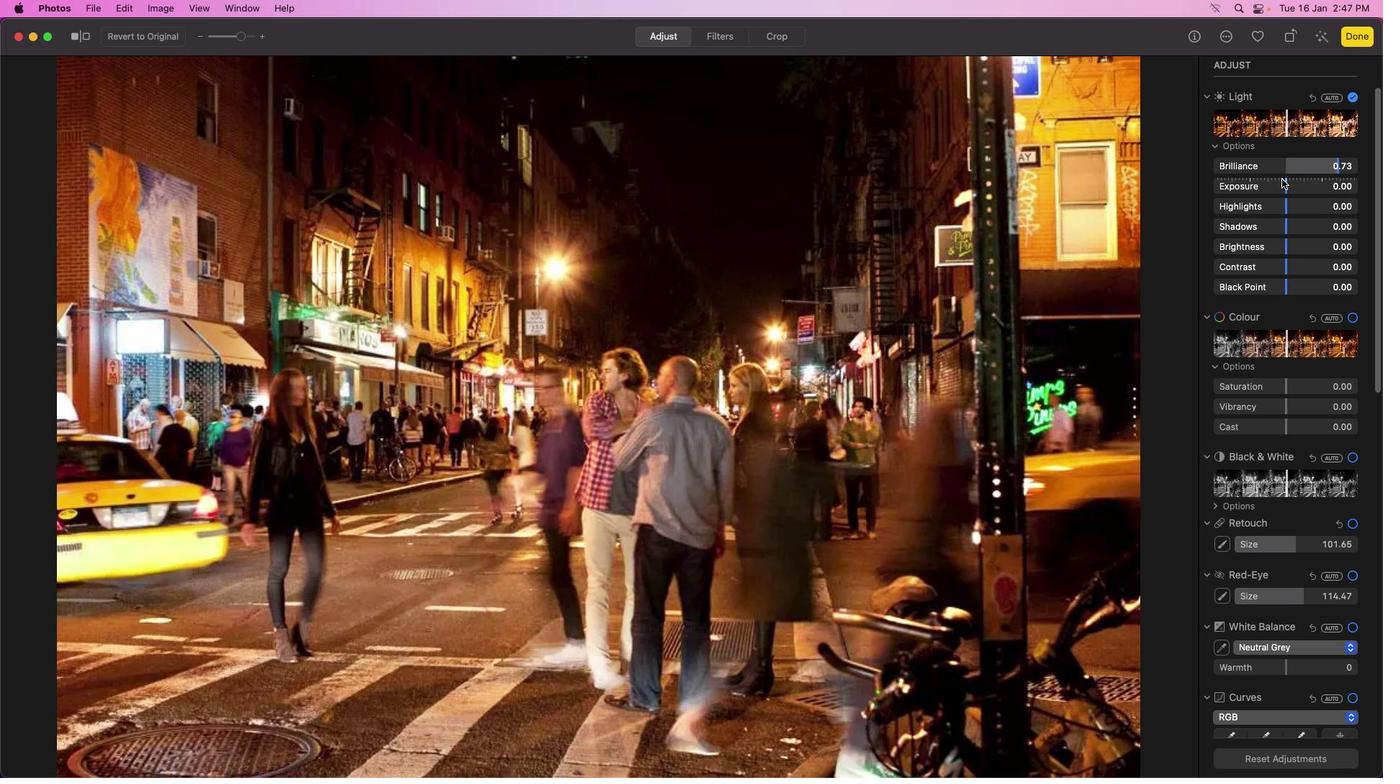 
Action: Mouse scrolled (1296, 193) with delta (0, 4)
Screenshot: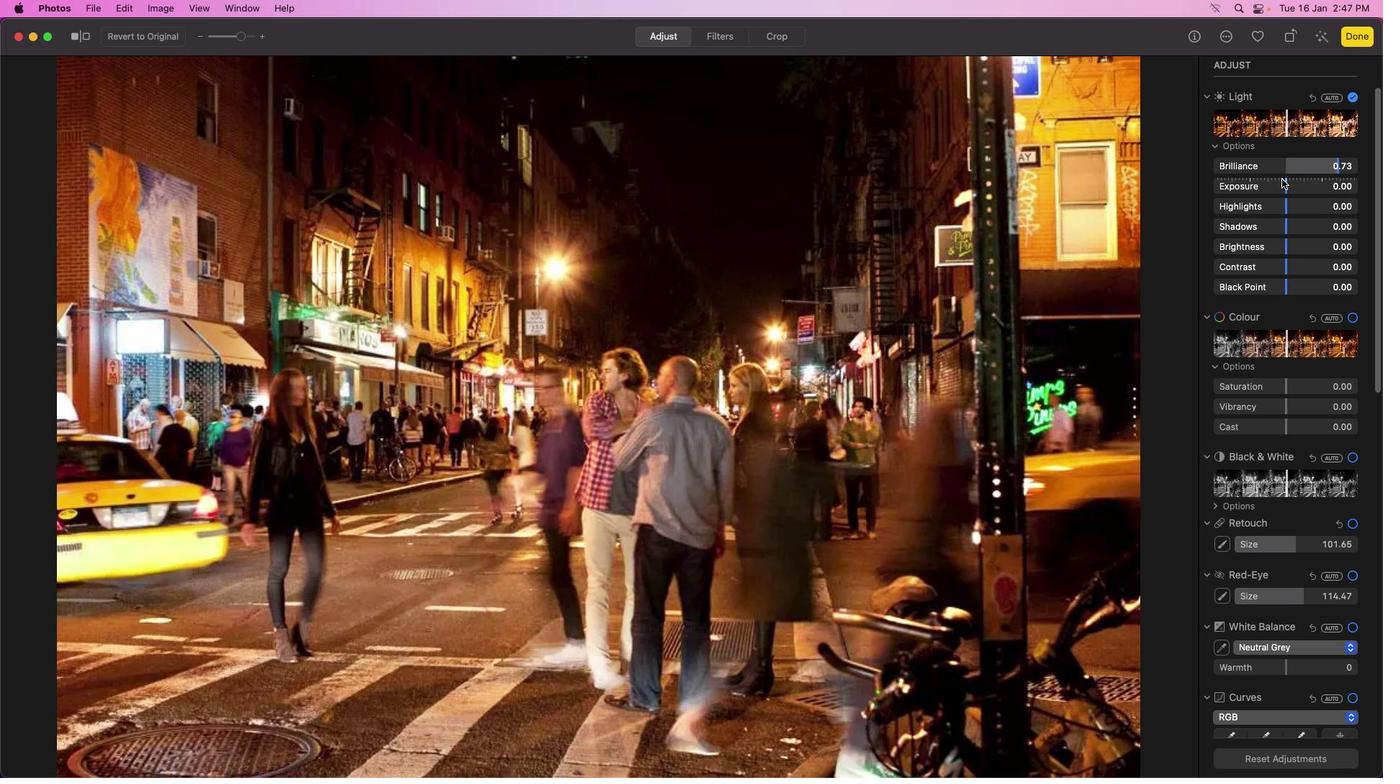 
Action: Mouse moved to (1289, 126)
Screenshot: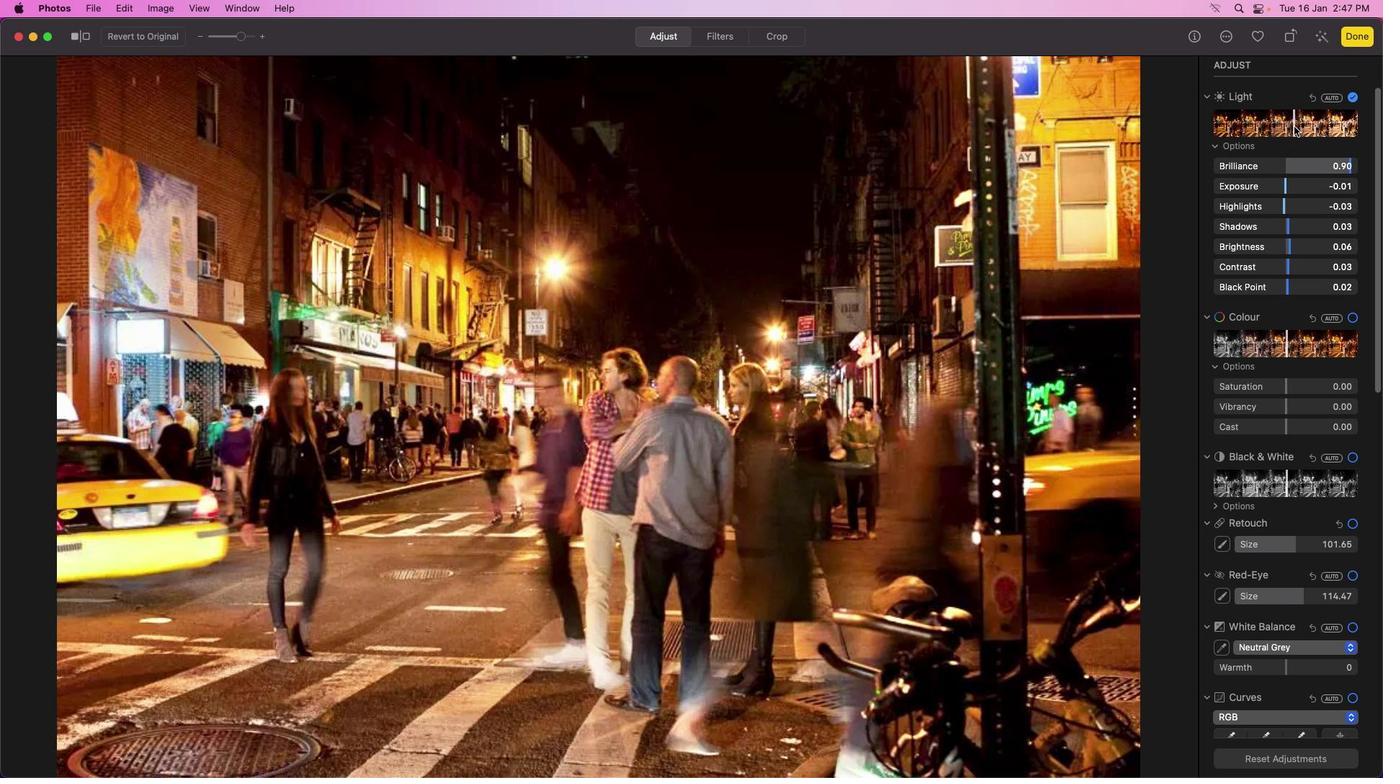 
Action: Mouse pressed left at (1289, 126)
Screenshot: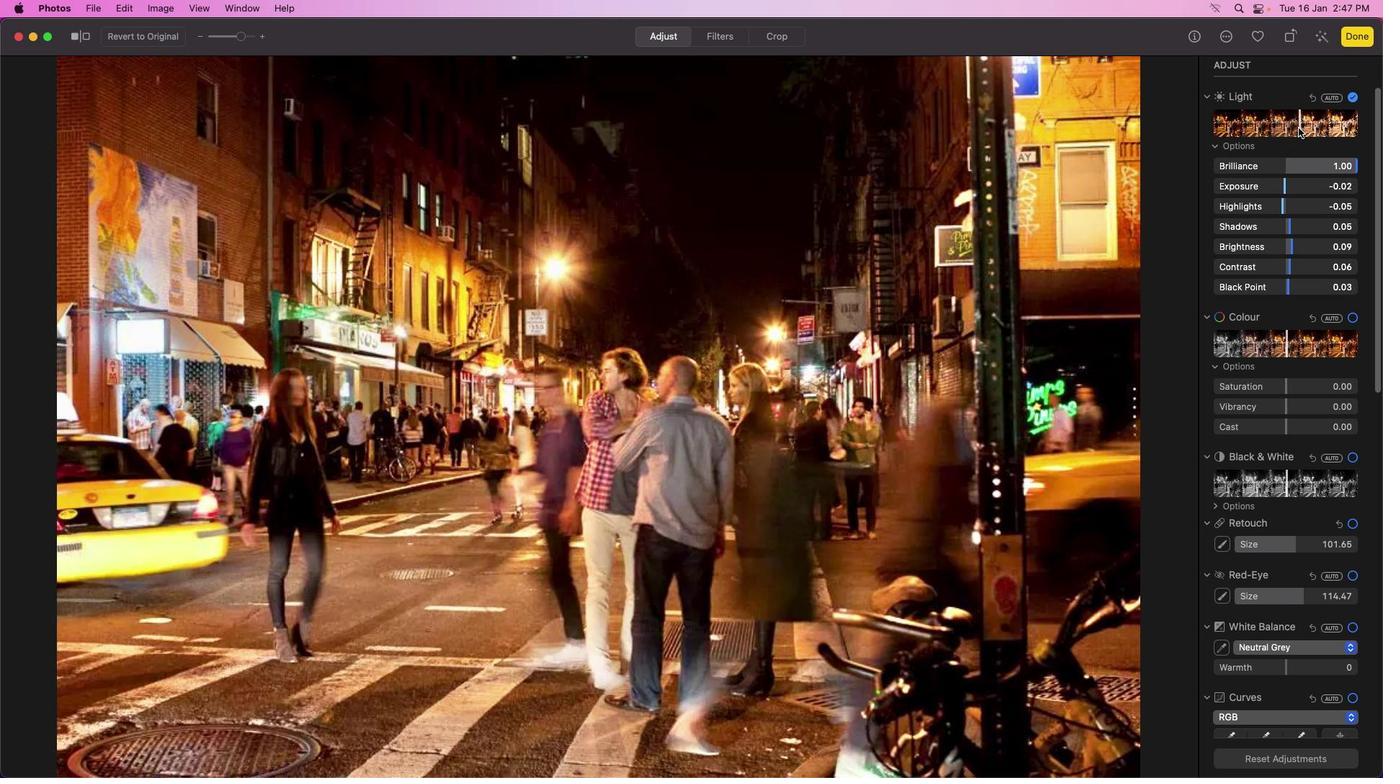 
Action: Mouse moved to (1340, 171)
Screenshot: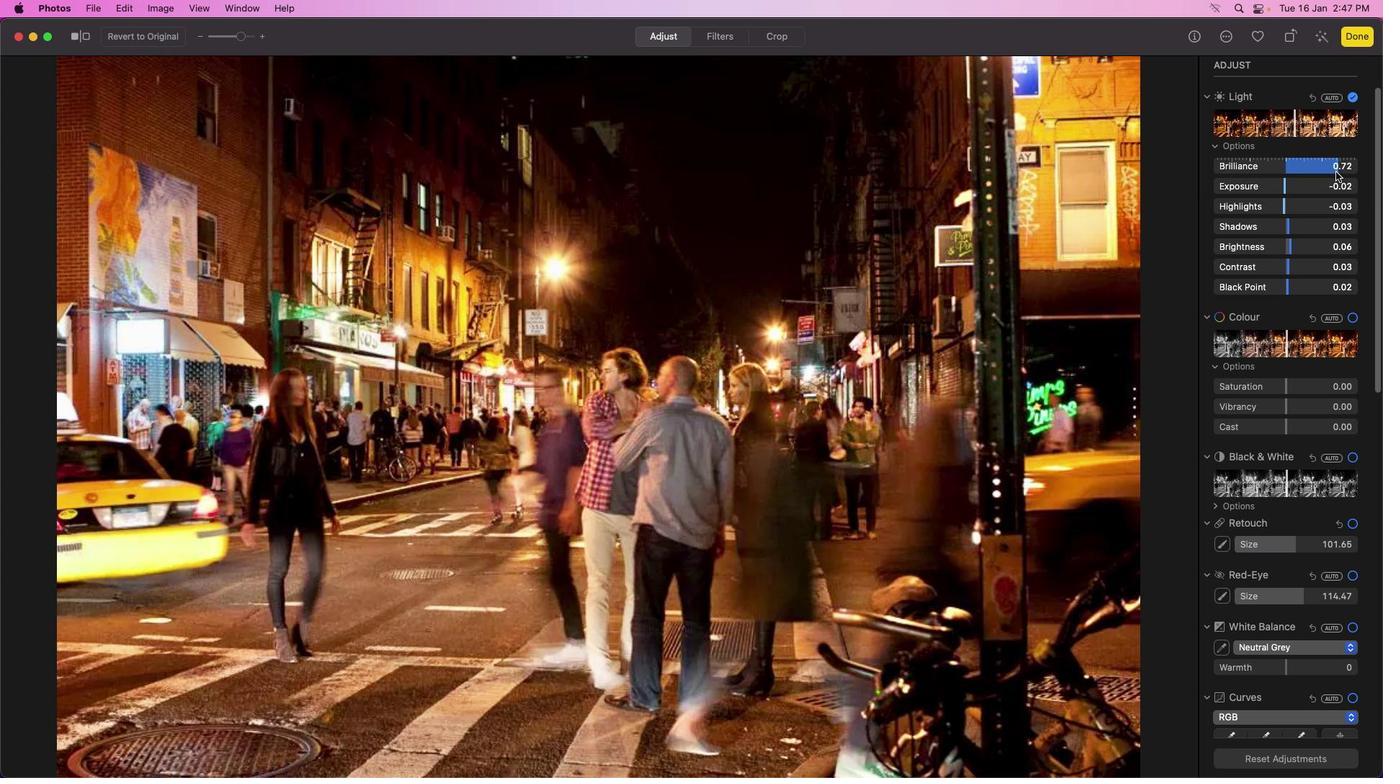 
Action: Mouse pressed left at (1340, 171)
Screenshot: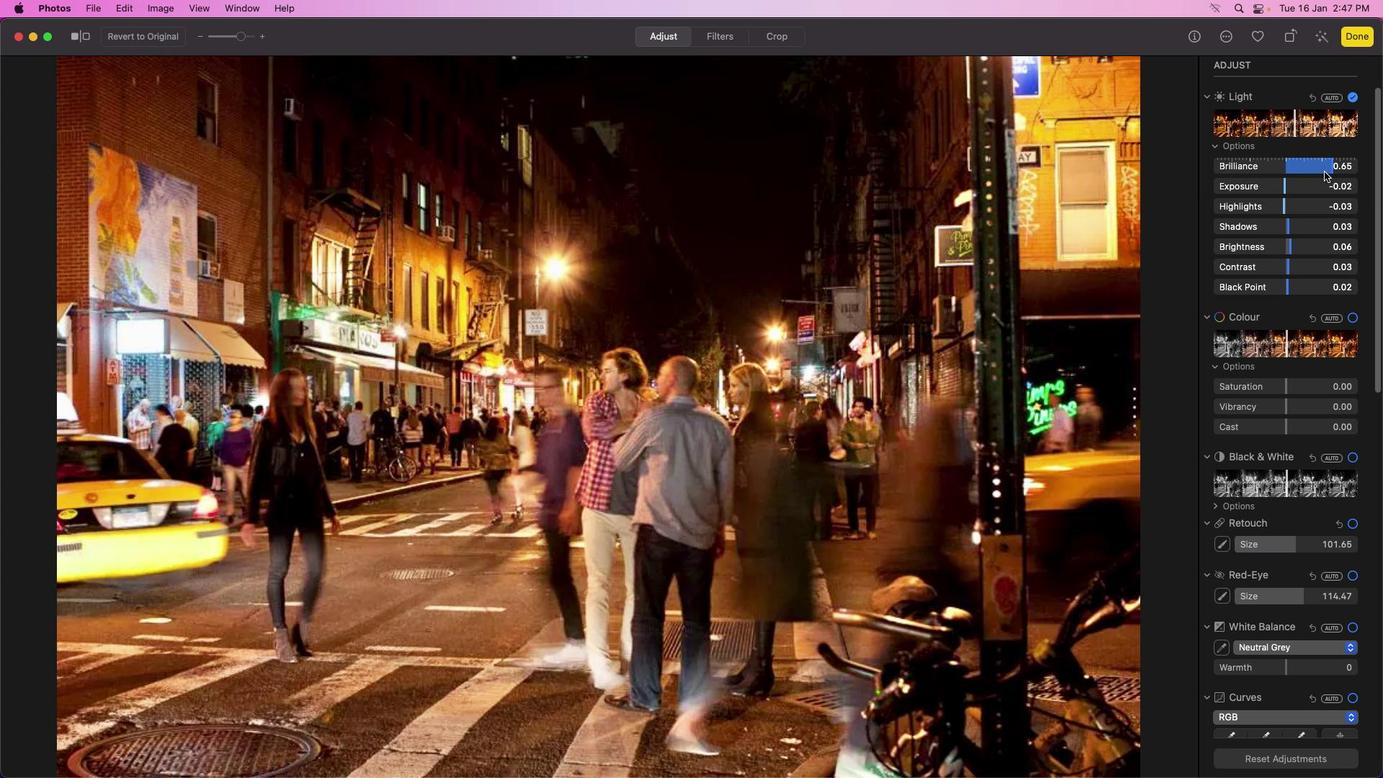 
Action: Mouse moved to (85, 39)
Screenshot: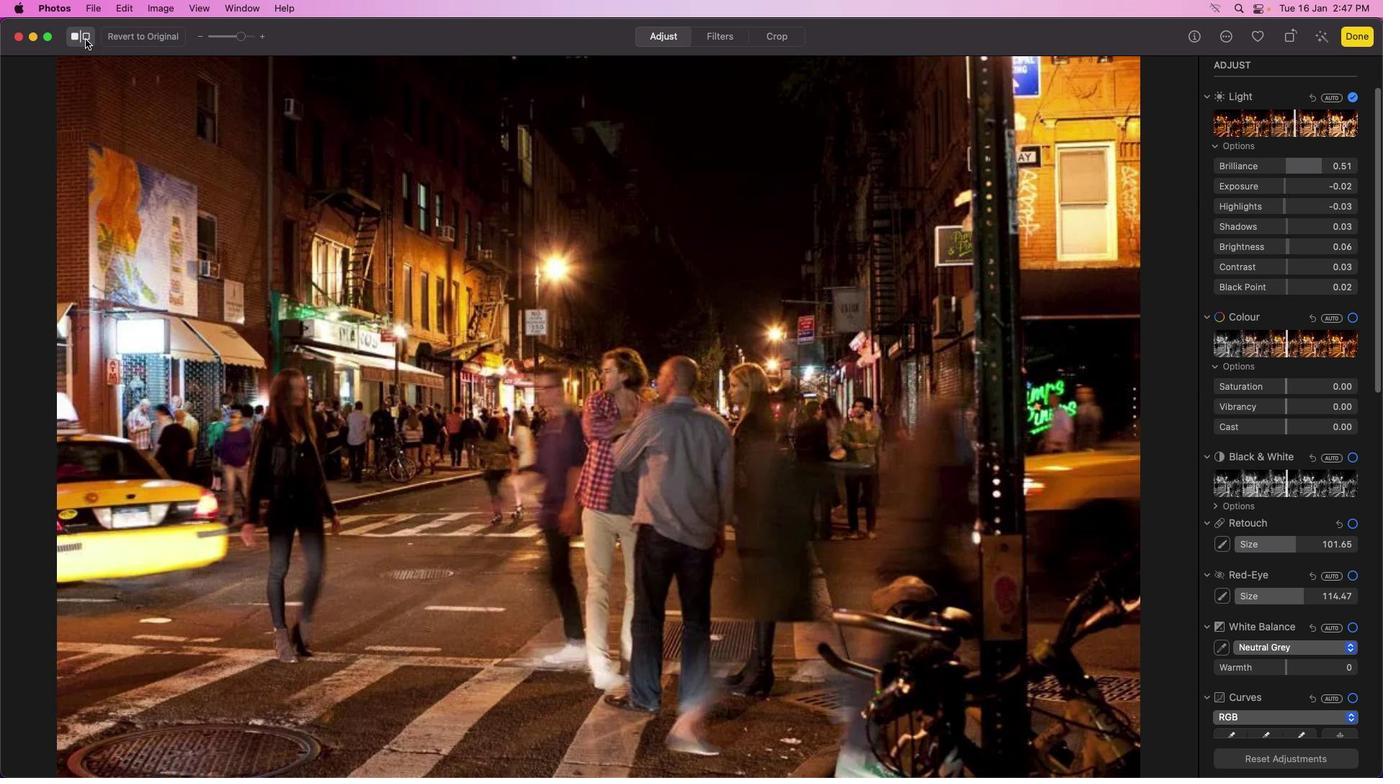 
Action: Mouse pressed left at (85, 39)
Screenshot: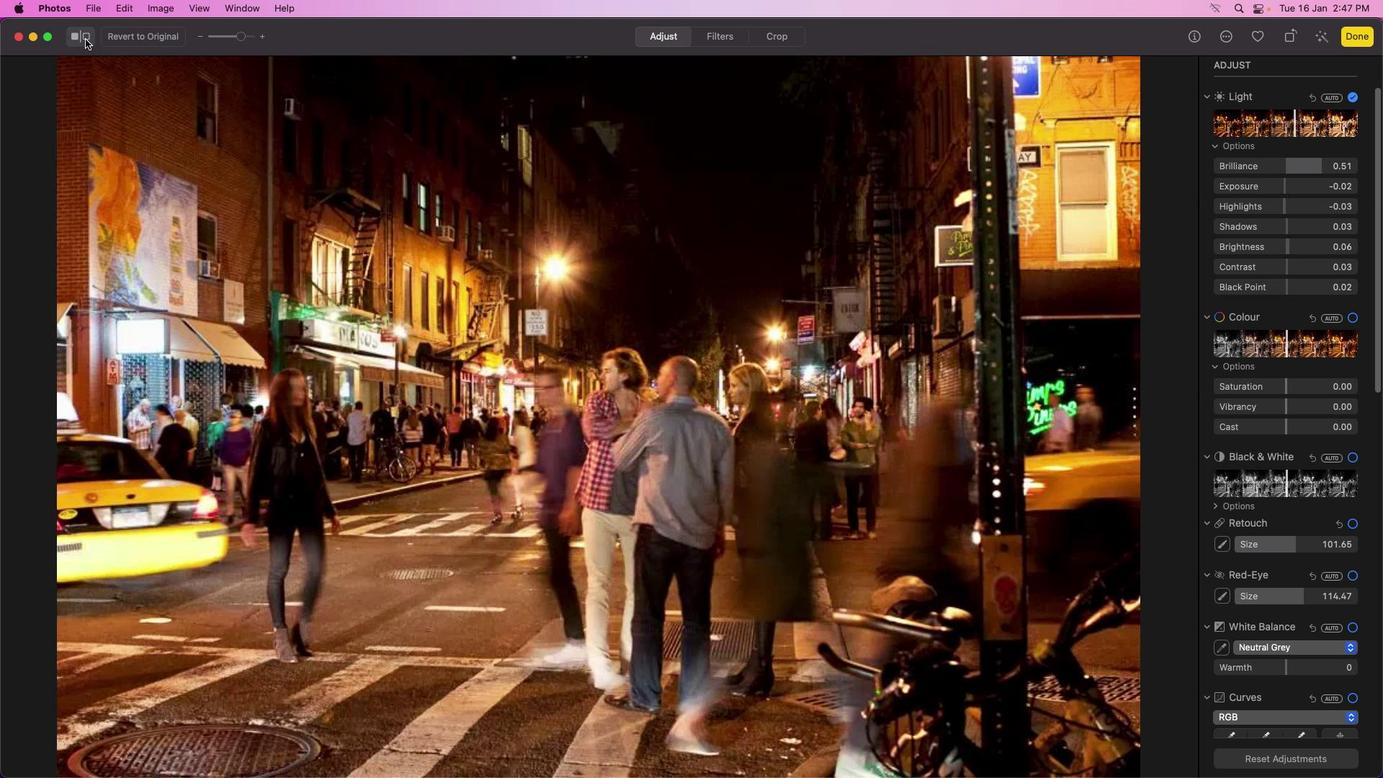 
Action: Mouse pressed left at (85, 39)
Screenshot: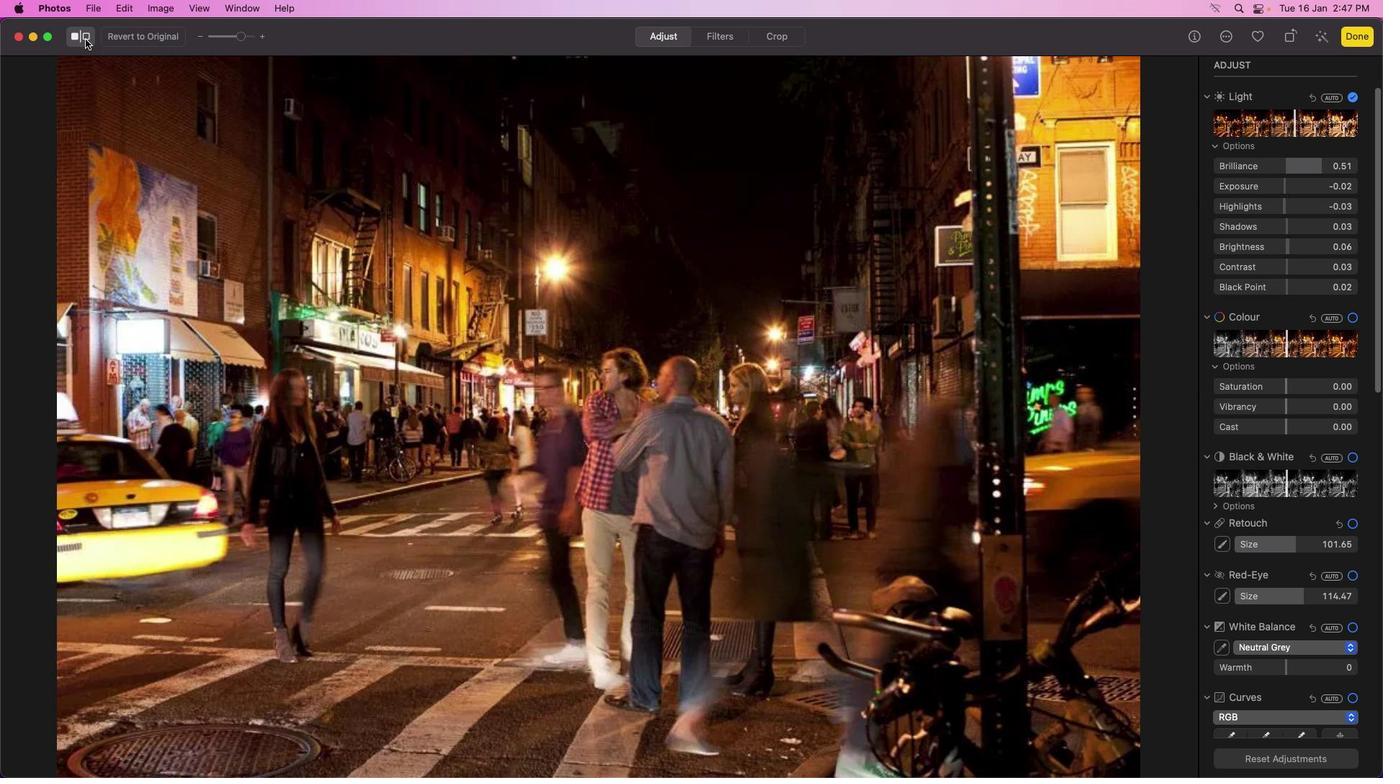 
Action: Mouse pressed left at (85, 39)
Screenshot: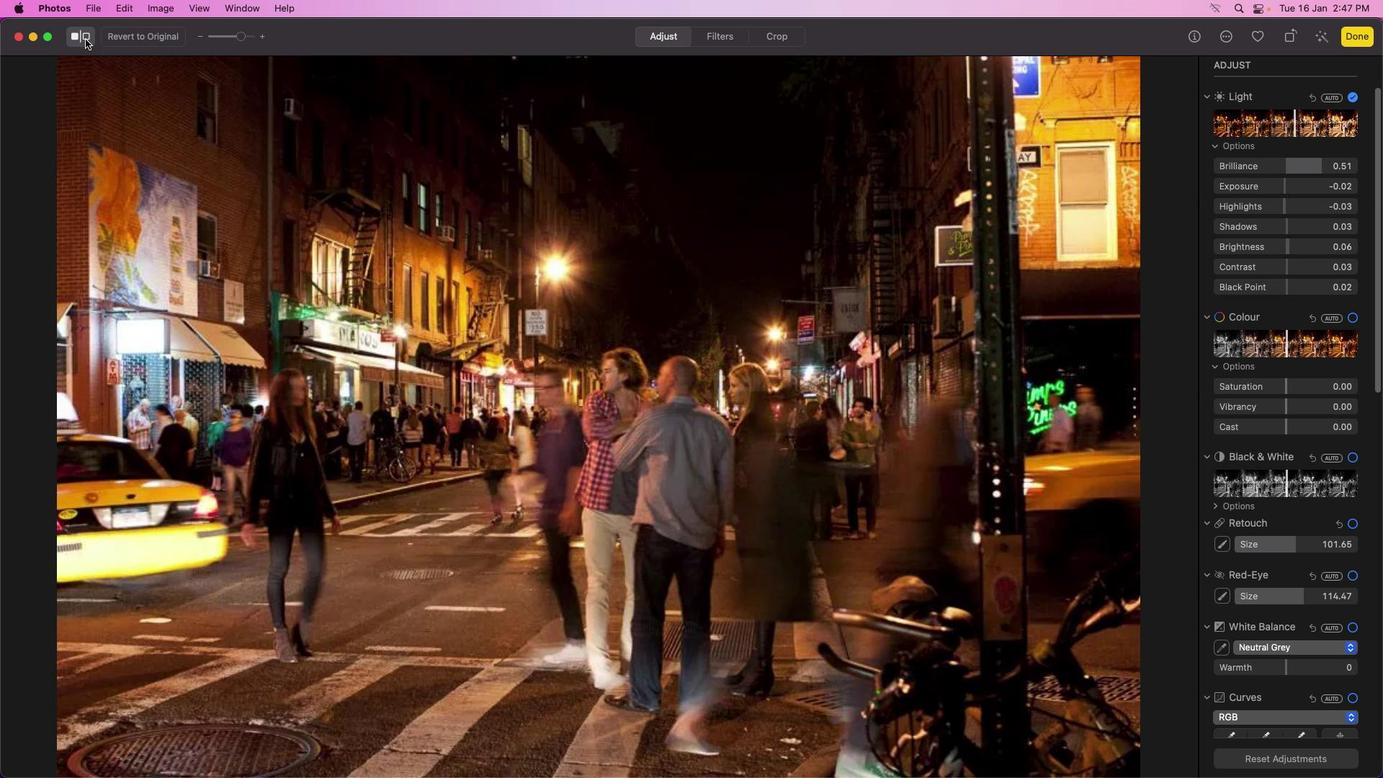 
Action: Mouse moved to (1324, 168)
Screenshot: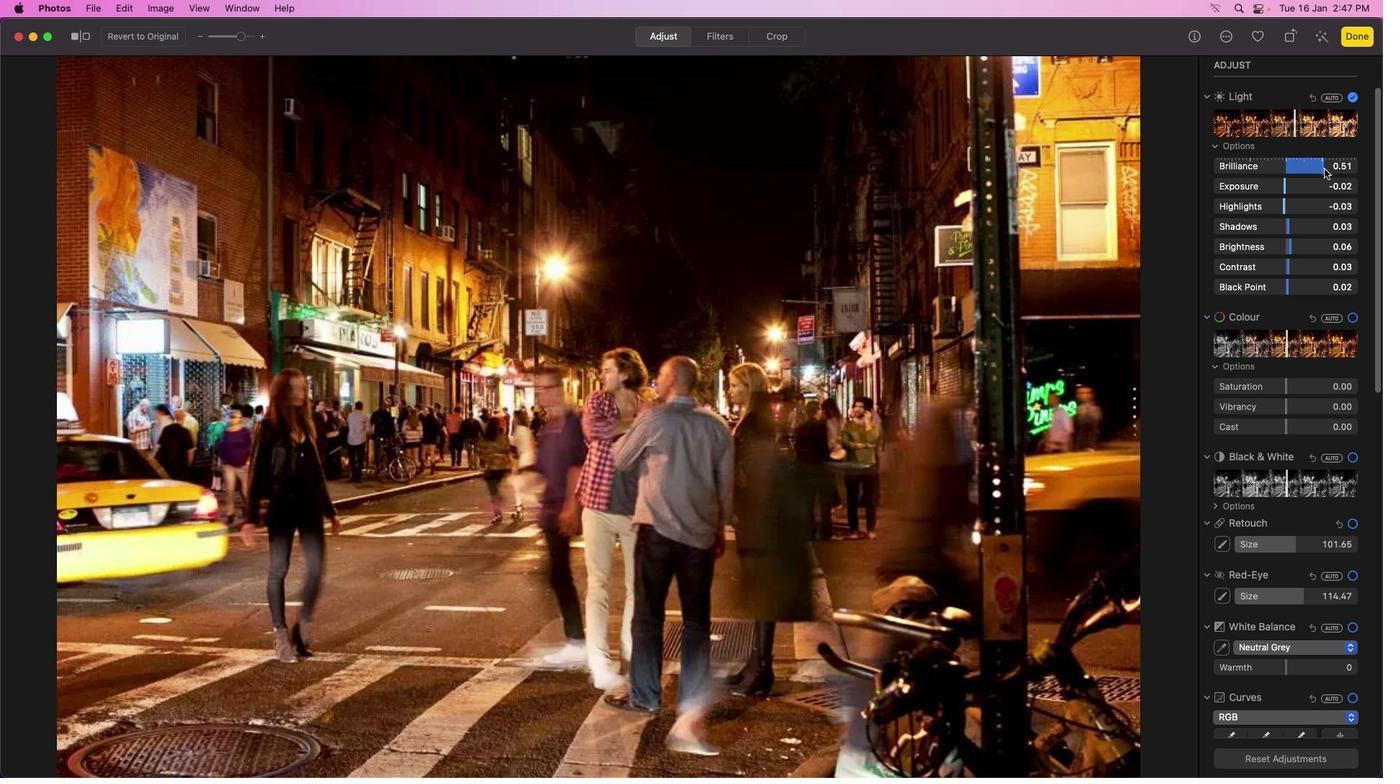 
Action: Mouse pressed left at (1324, 168)
Screenshot: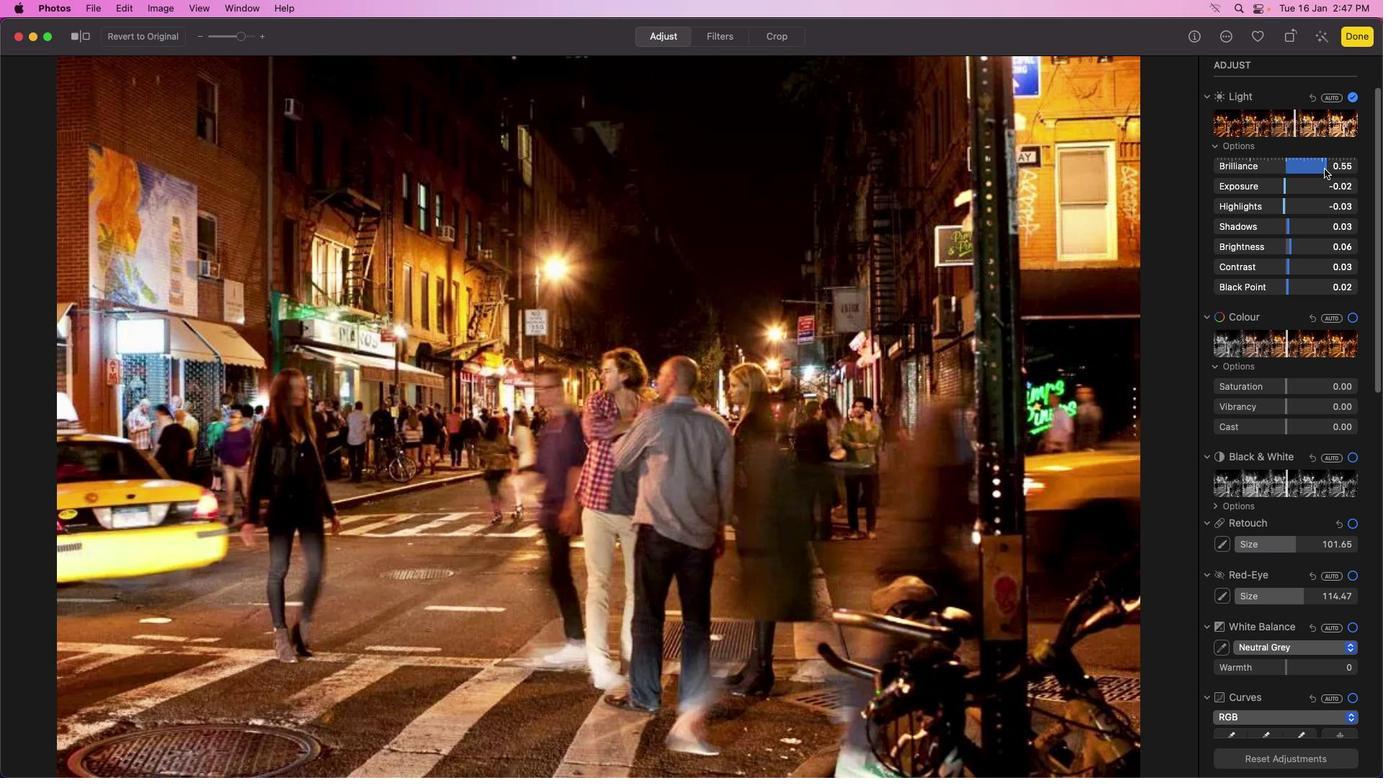 
Action: Mouse moved to (1332, 157)
Screenshot: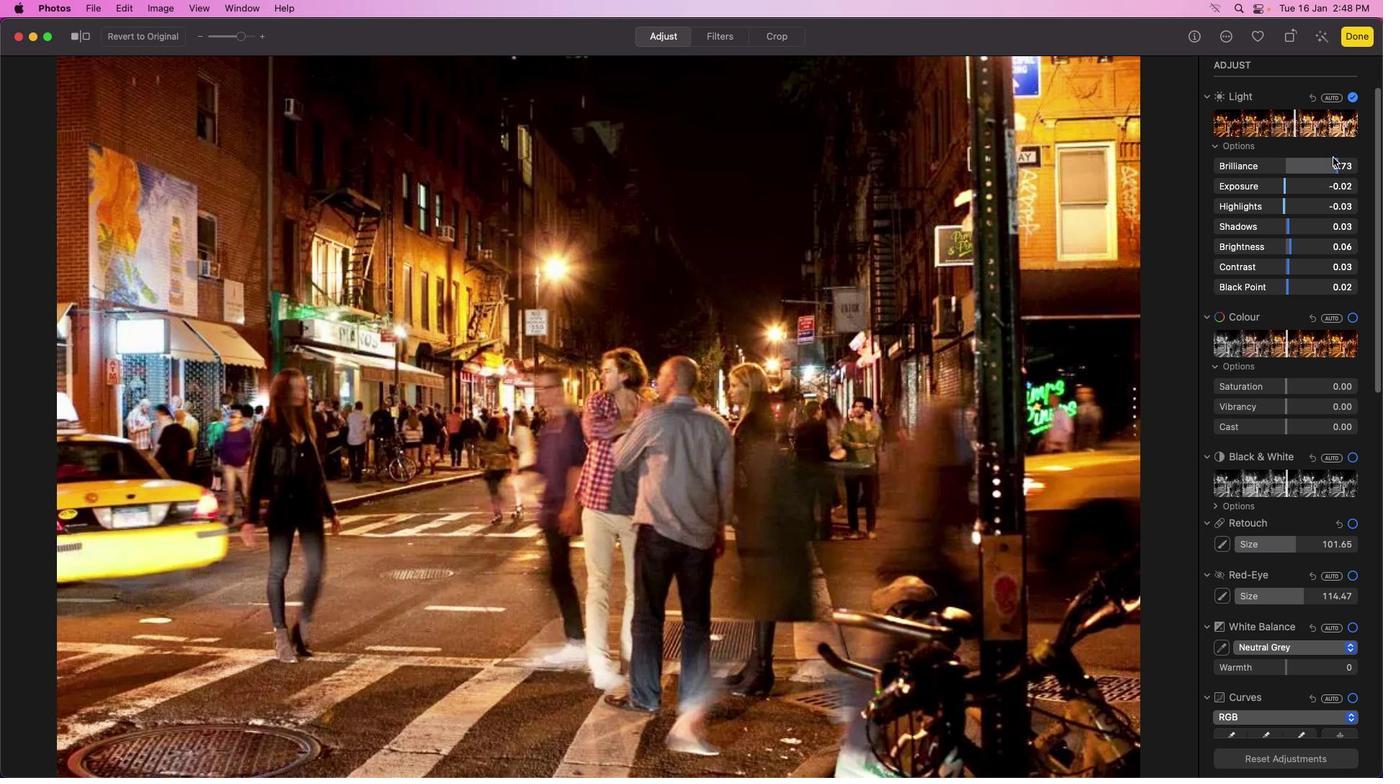 
Action: Mouse scrolled (1332, 157) with delta (0, 0)
Screenshot: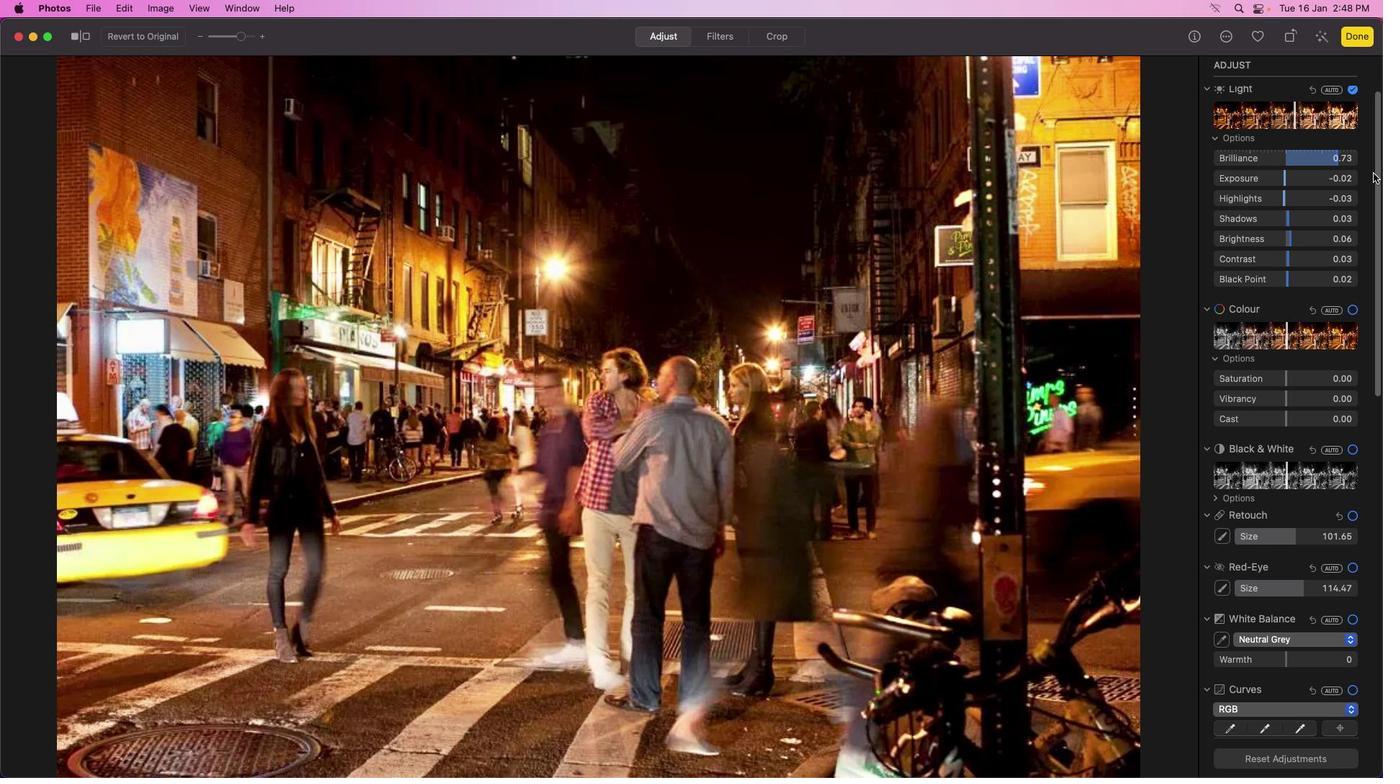 
Action: Mouse moved to (1332, 157)
Screenshot: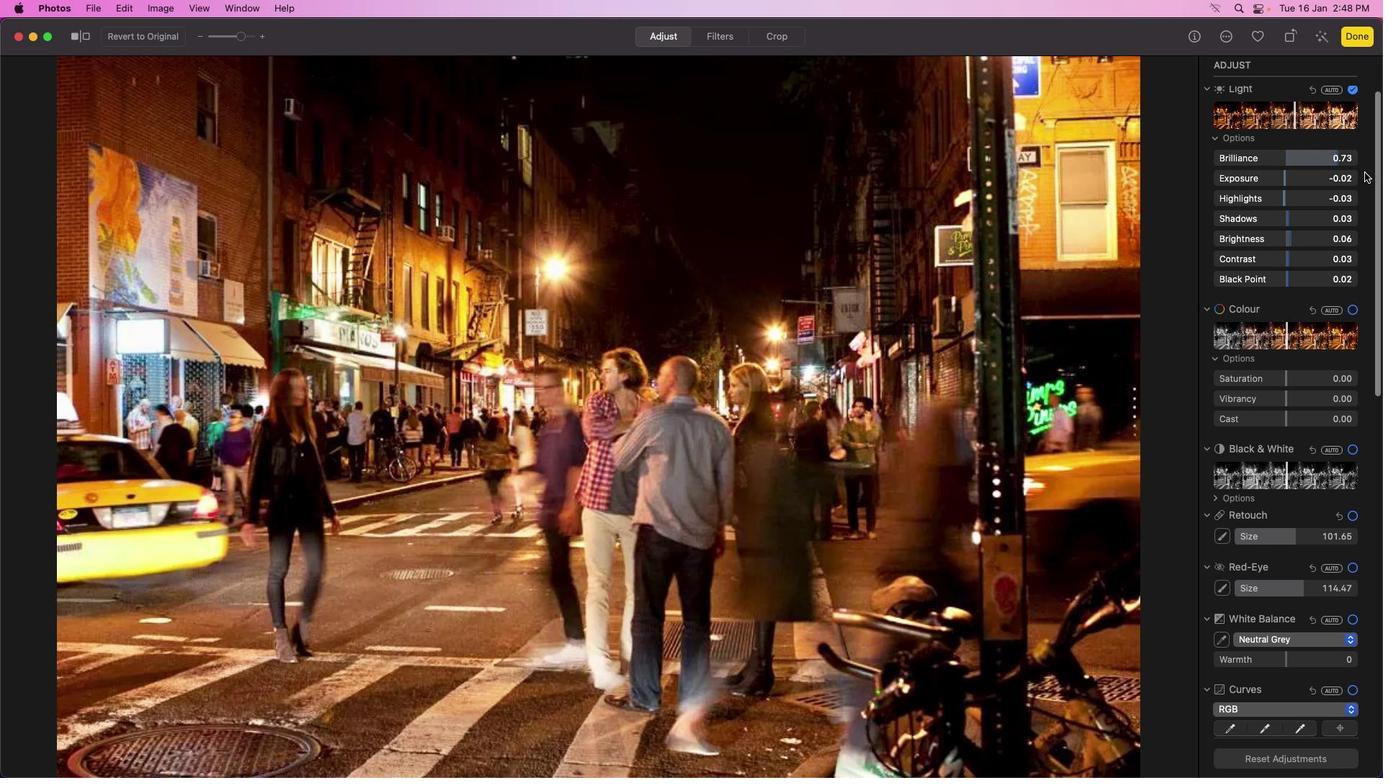 
Action: Mouse scrolled (1332, 157) with delta (0, 0)
Screenshot: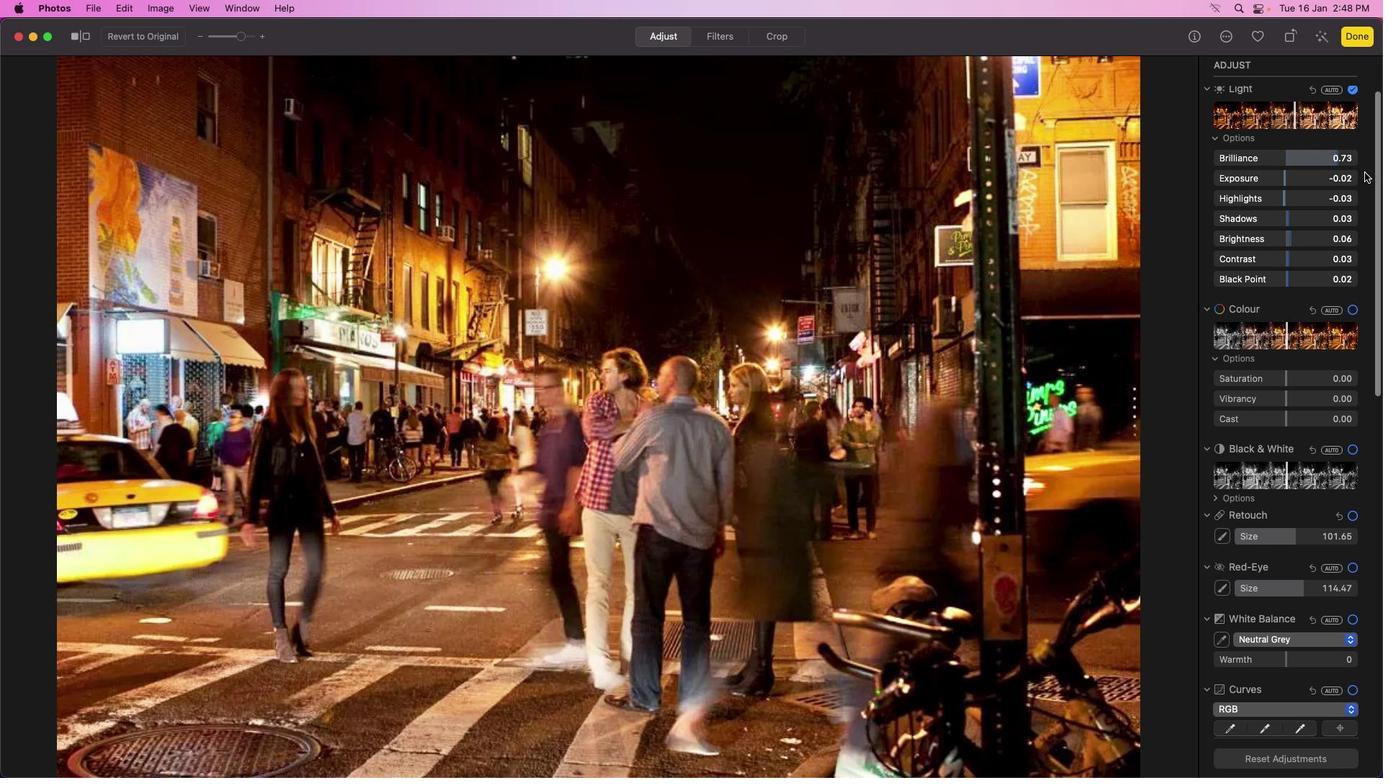 
Action: Mouse moved to (1333, 157)
Screenshot: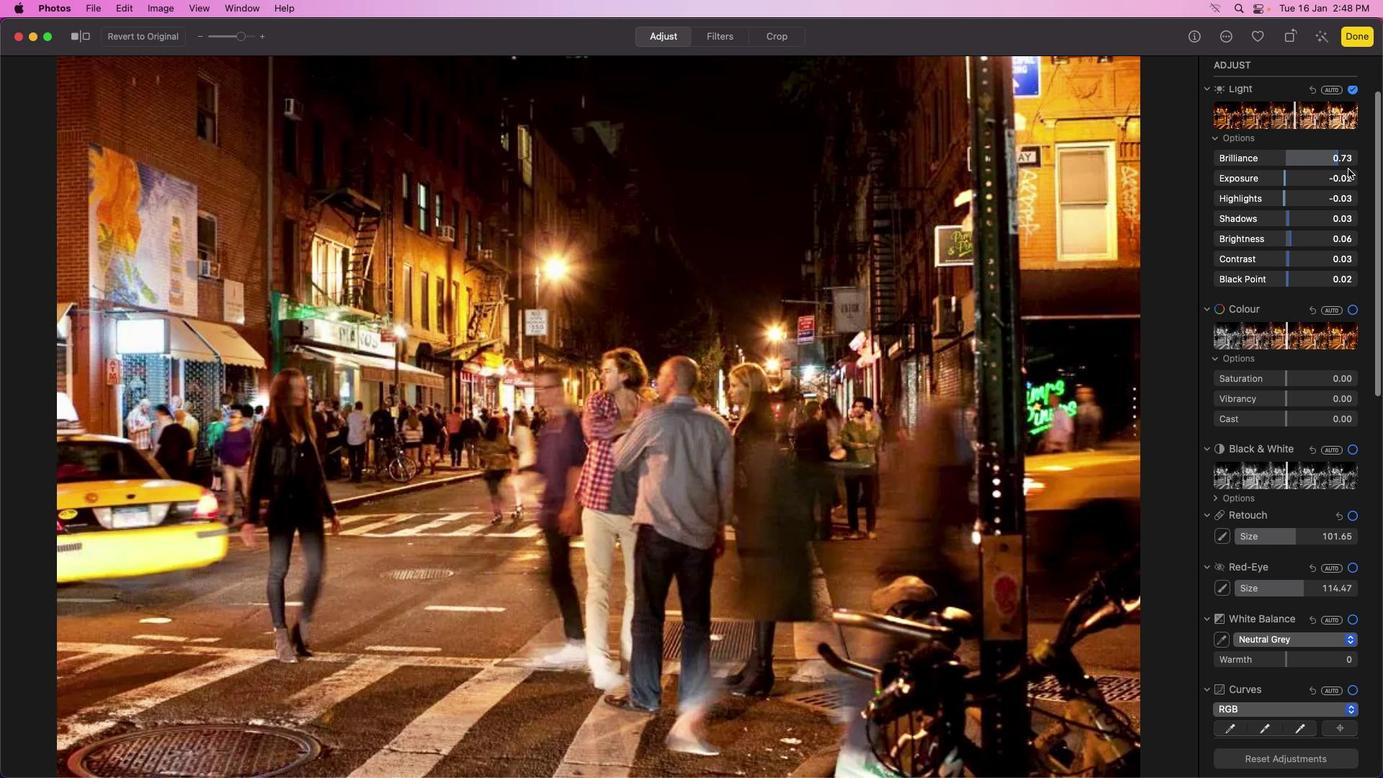 
Action: Mouse scrolled (1333, 157) with delta (0, 0)
Screenshot: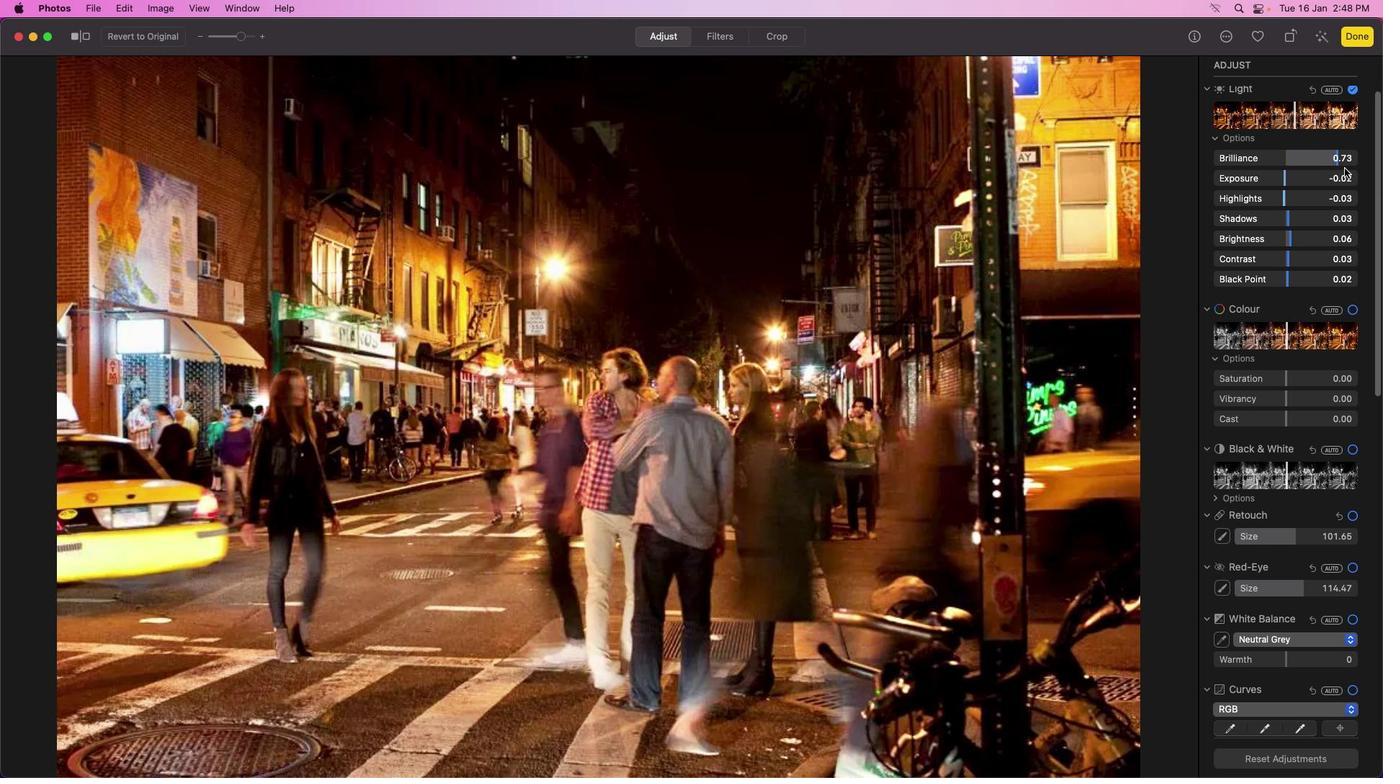 
Action: Mouse moved to (1336, 163)
Screenshot: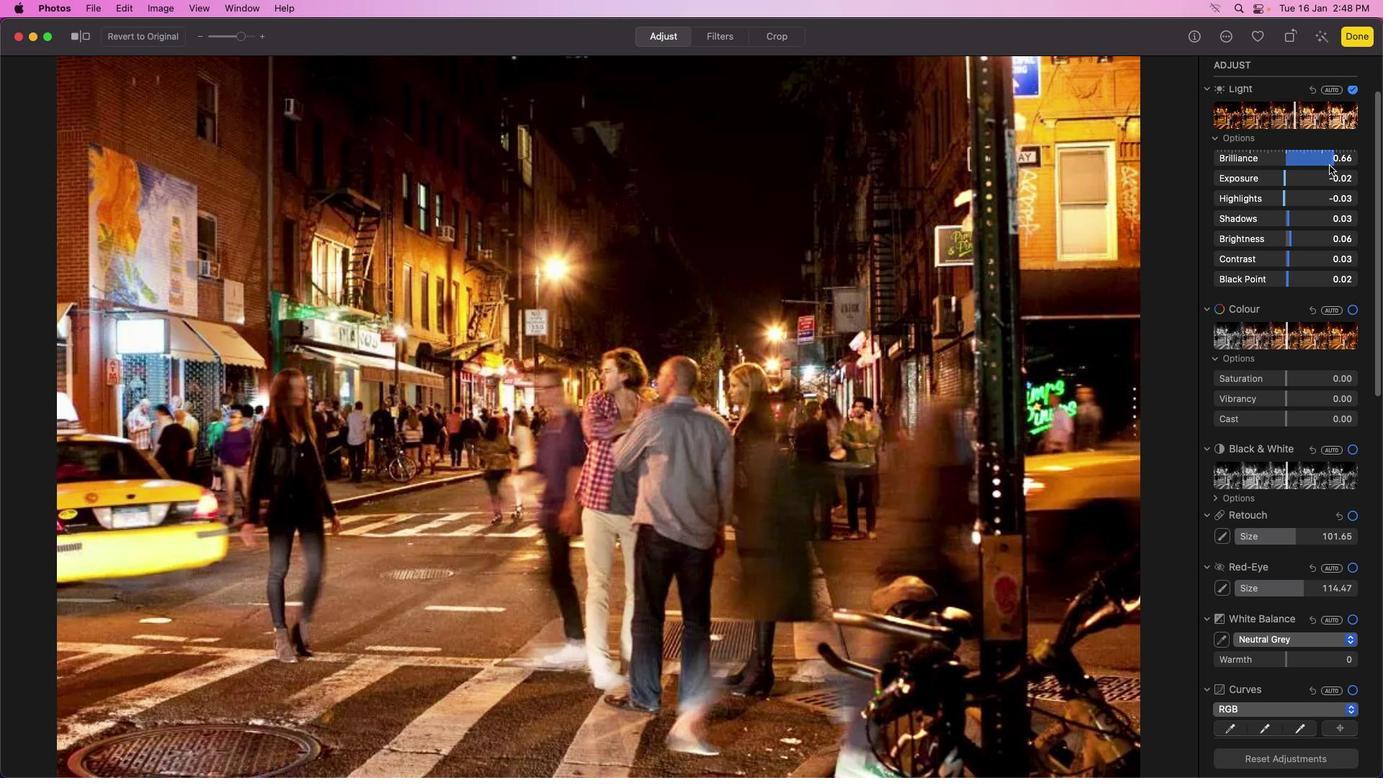 
Action: Mouse pressed left at (1336, 163)
Screenshot: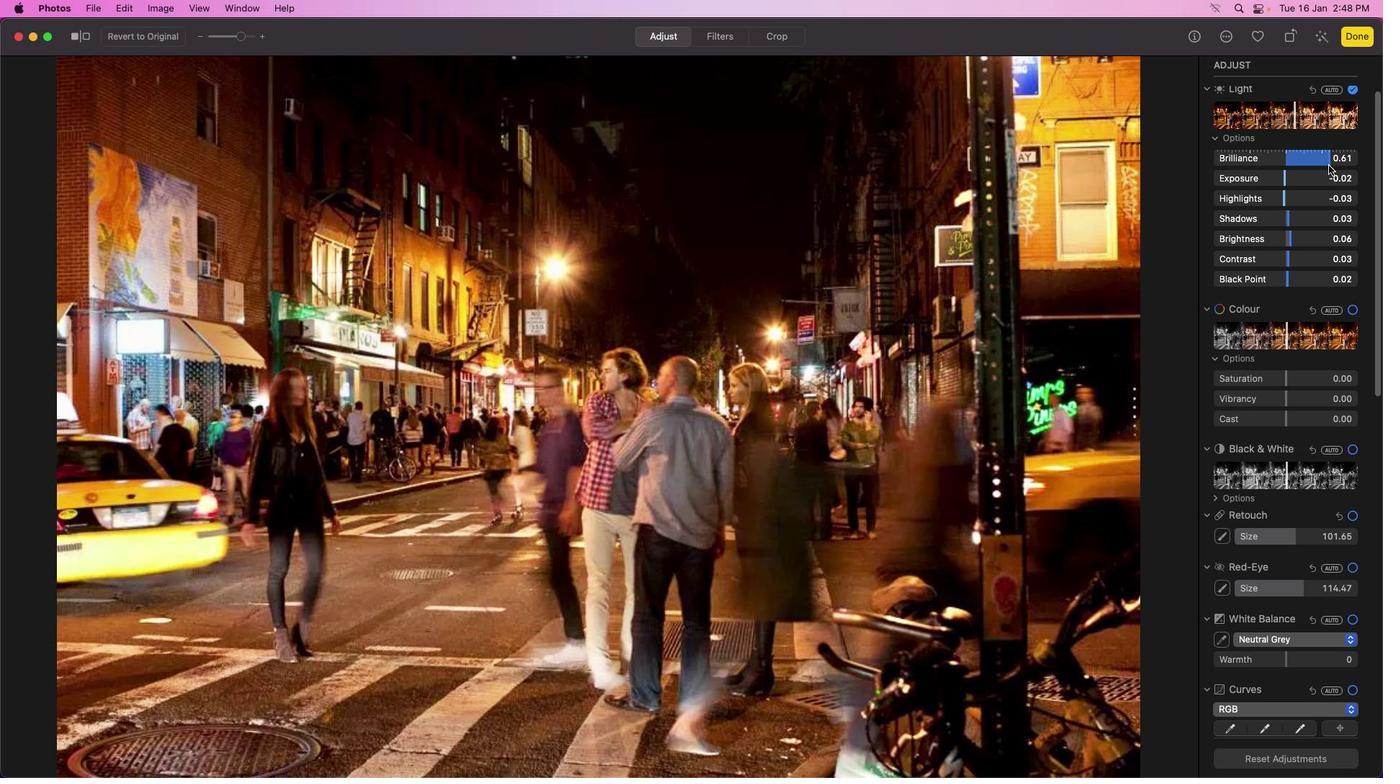 
Action: Mouse moved to (77, 41)
Screenshot: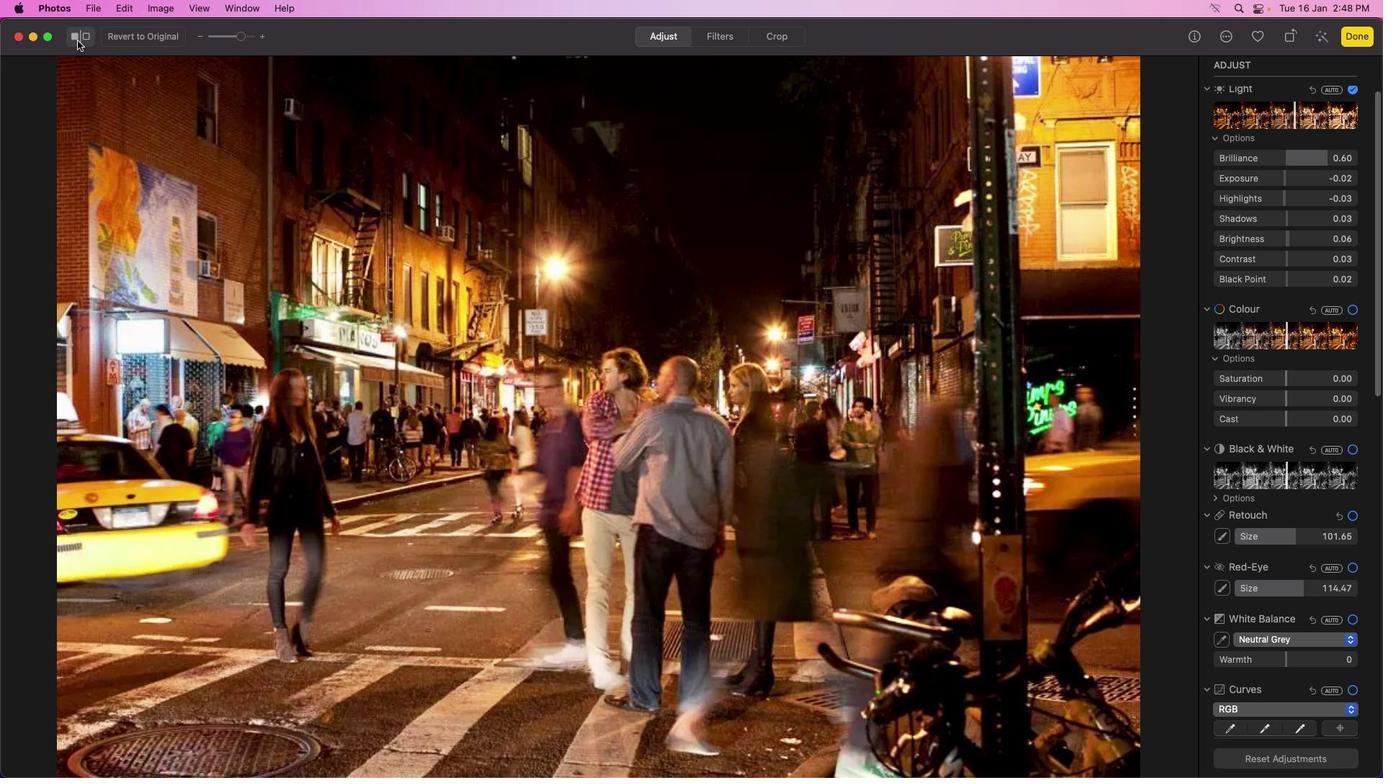 
Action: Mouse pressed left at (77, 41)
Screenshot: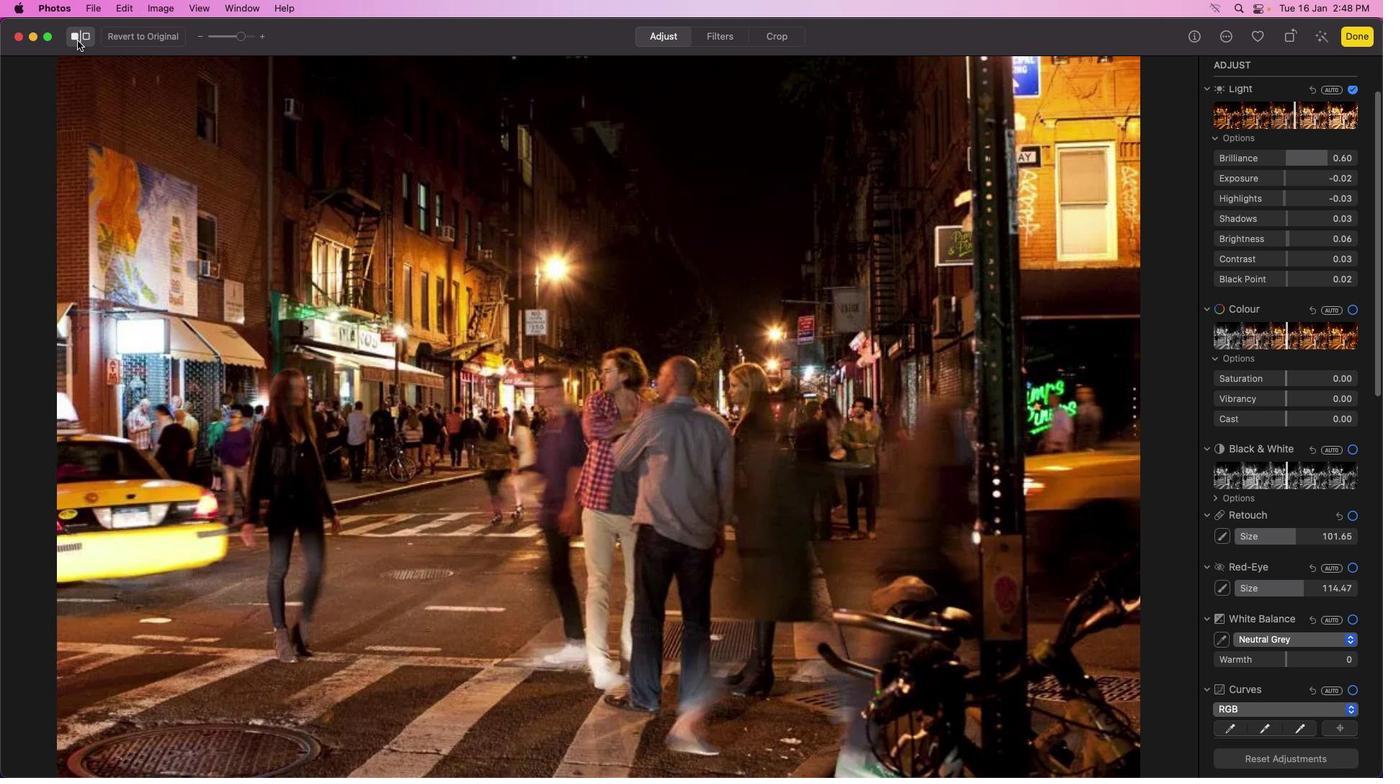 
Action: Mouse moved to (1362, 39)
Screenshot: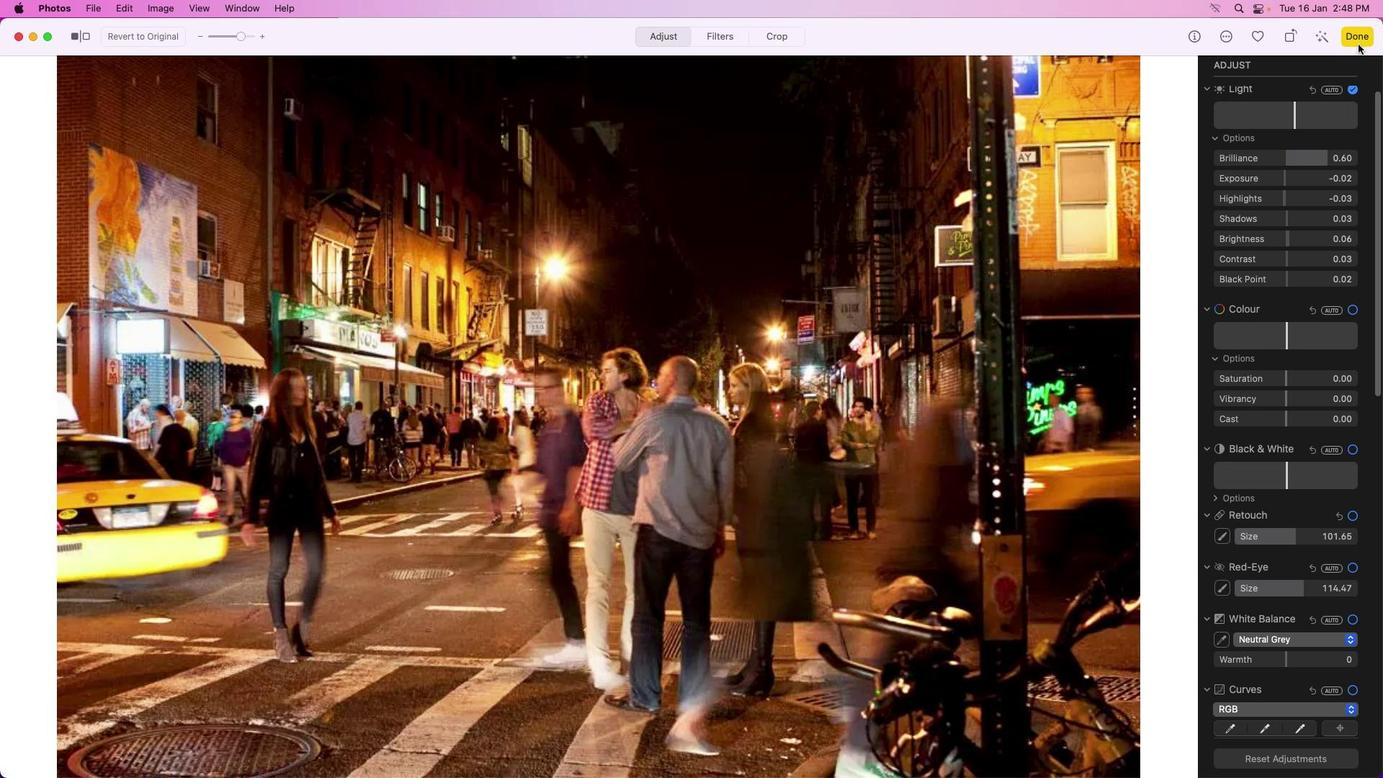 
Action: Mouse pressed left at (1362, 39)
Screenshot: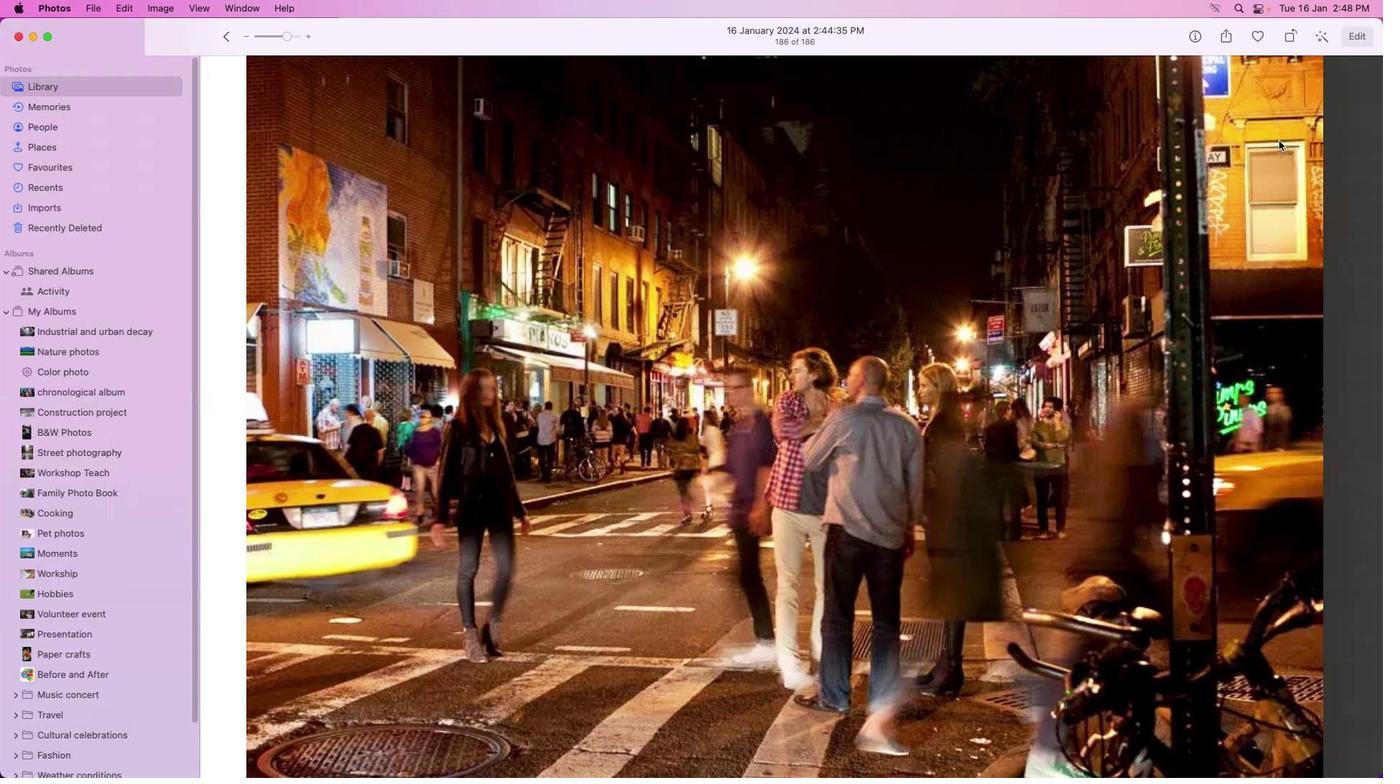 
Action: Mouse moved to (994, 329)
Screenshot: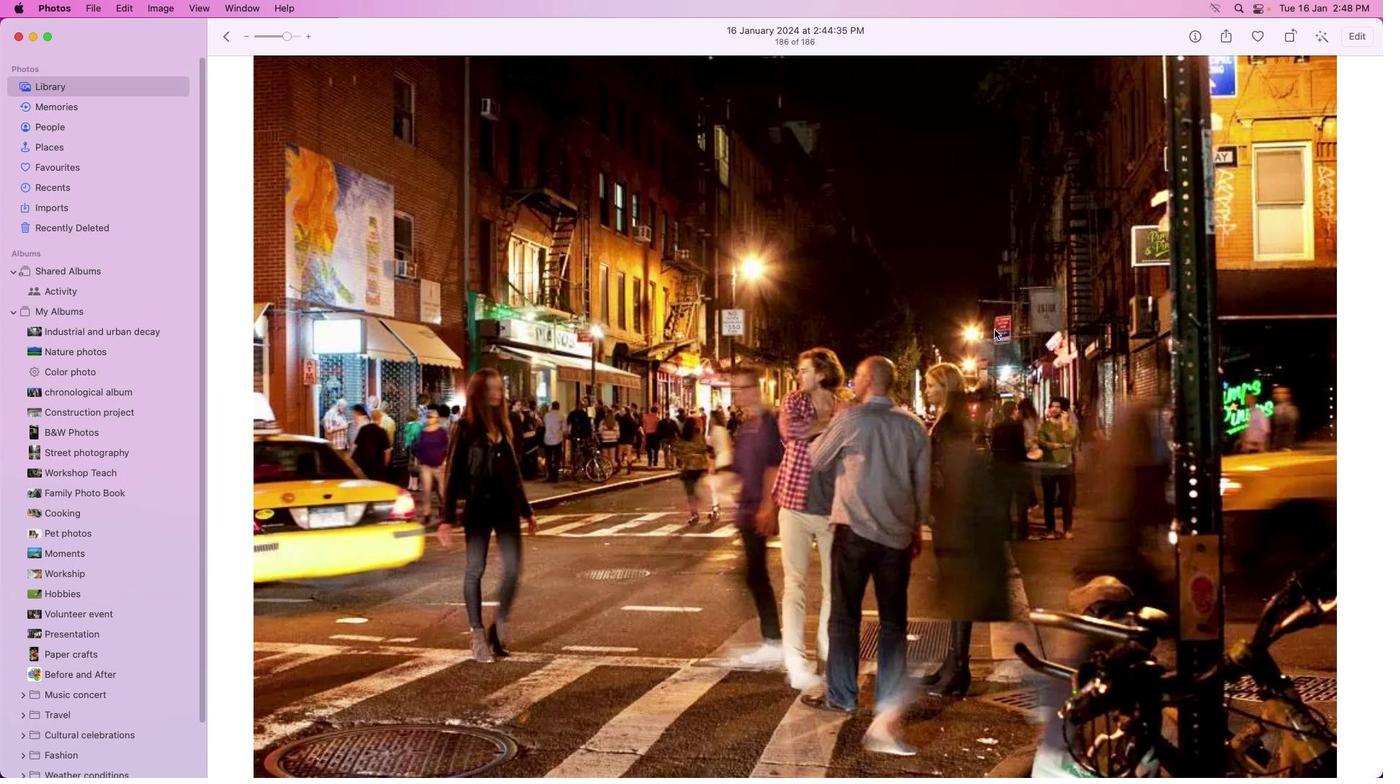 
Action: Mouse pressed left at (994, 329)
Screenshot: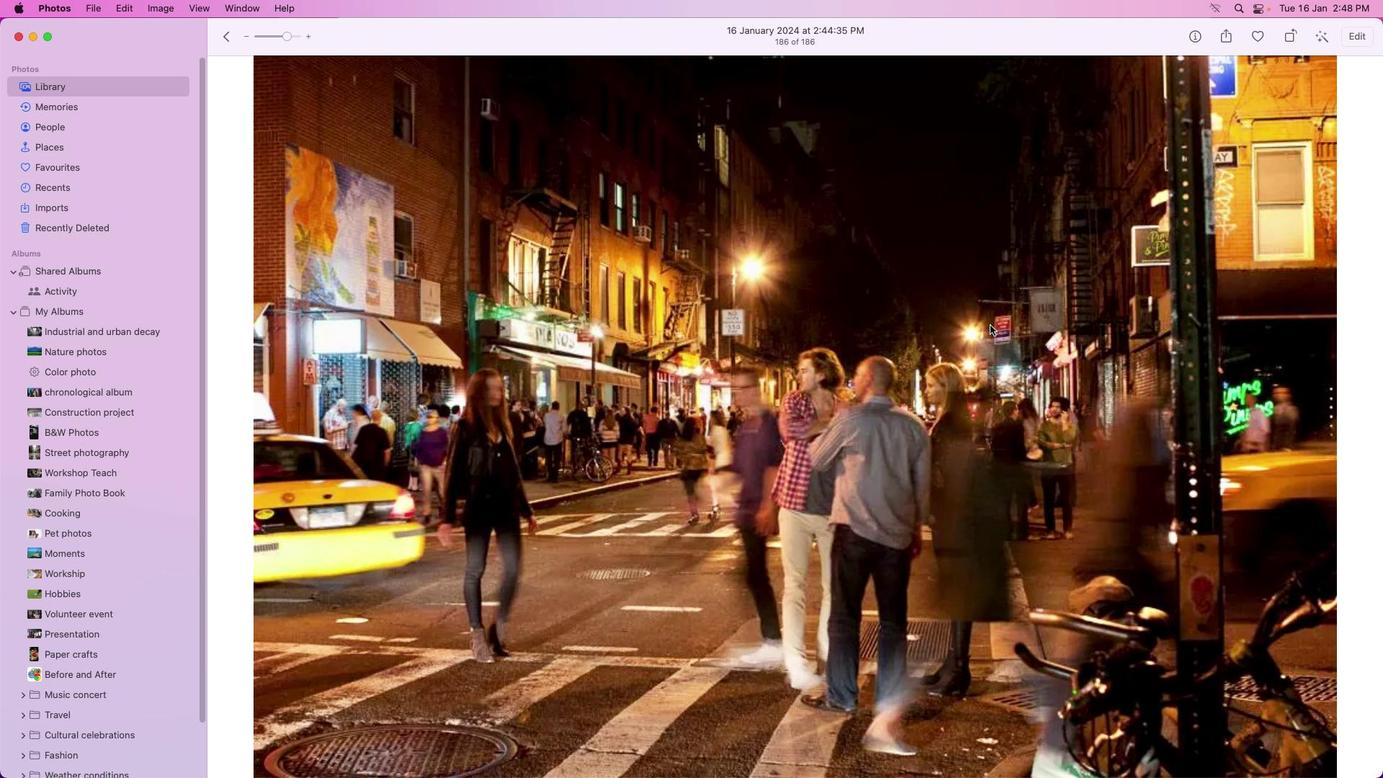 
Action: Mouse moved to (990, 325)
Screenshot: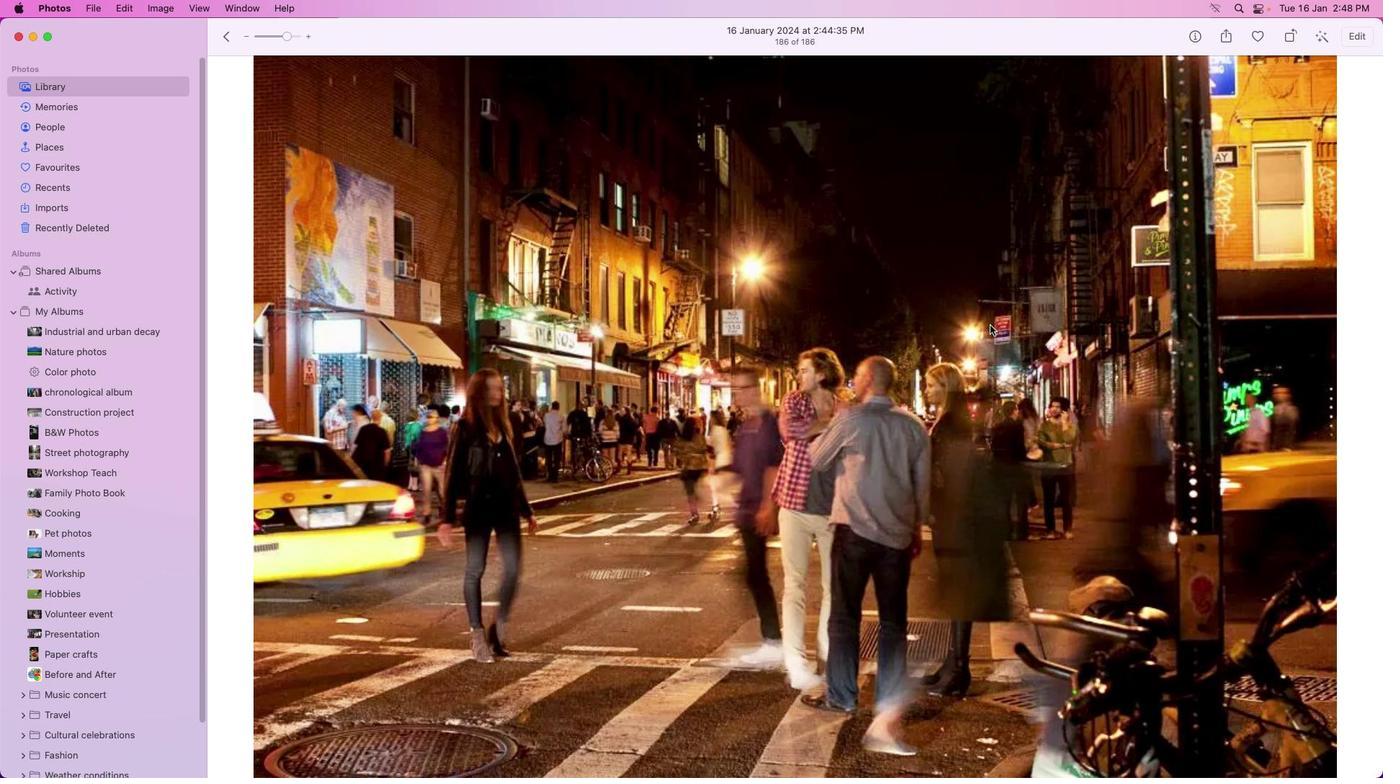 
